 Task: Search one way flight ticket for 3 adults in first from Cedar City: Cedar City Regional Airport to Greenville: Pitt-greenville Airport on 5-2-2023. Choice of flights is Emirates. Number of bags: 1 carry on bag. Price is upto 55000. Outbound departure time preference is 8:00.
Action: Mouse moved to (279, 139)
Screenshot: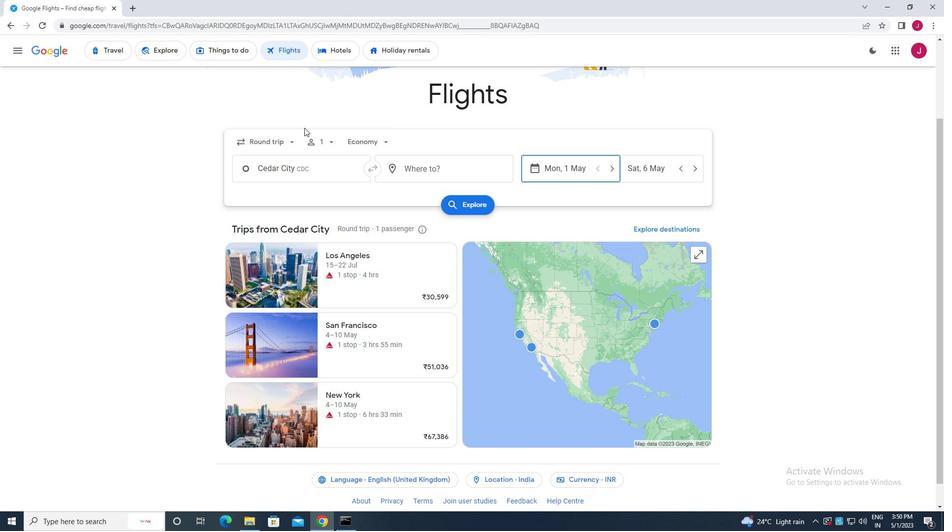 
Action: Mouse pressed left at (279, 139)
Screenshot: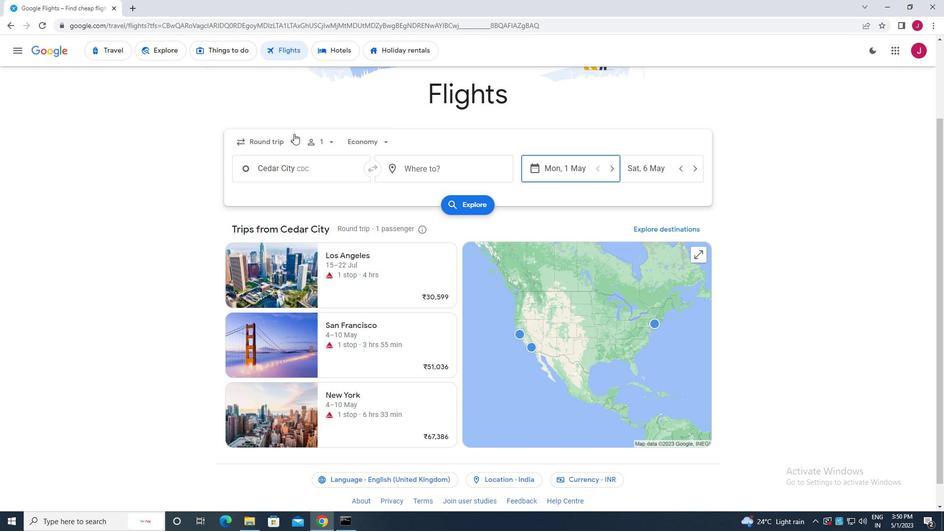 
Action: Mouse moved to (282, 186)
Screenshot: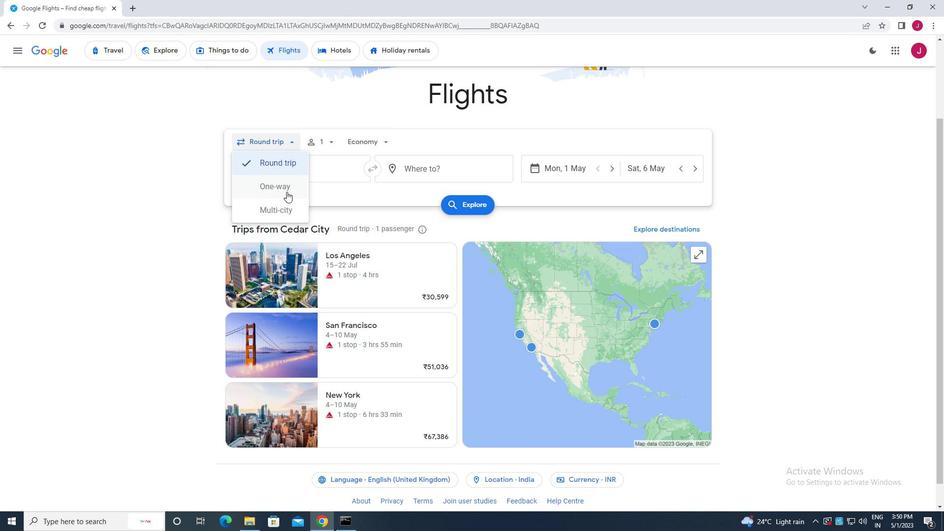 
Action: Mouse pressed left at (282, 186)
Screenshot: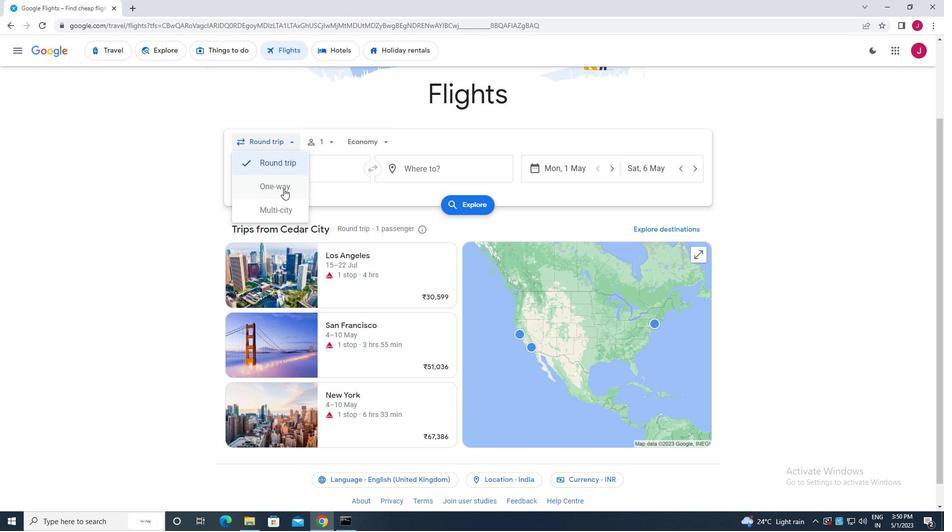 
Action: Mouse moved to (324, 143)
Screenshot: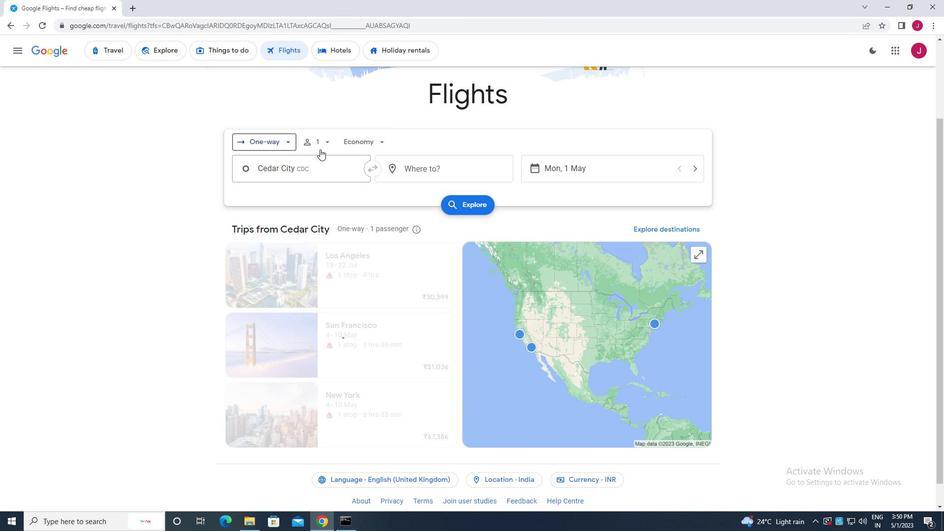 
Action: Mouse pressed left at (324, 143)
Screenshot: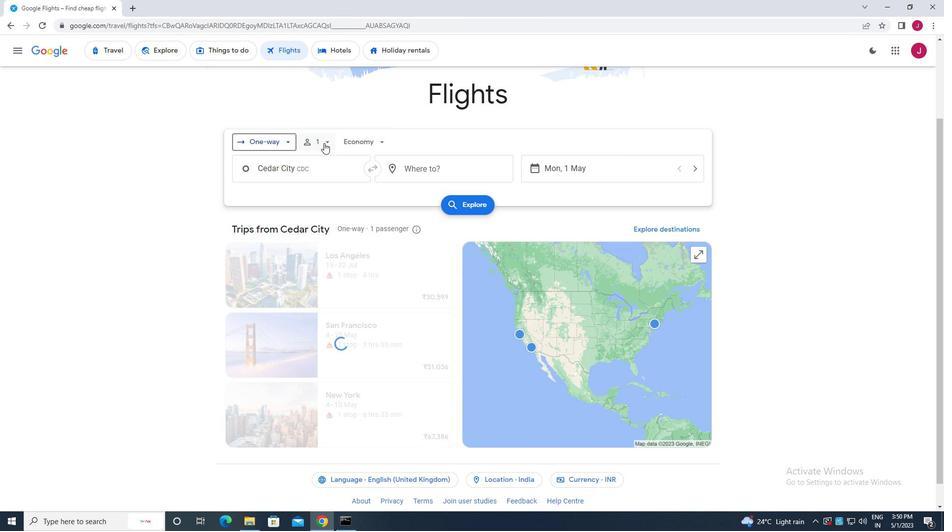 
Action: Mouse moved to (407, 167)
Screenshot: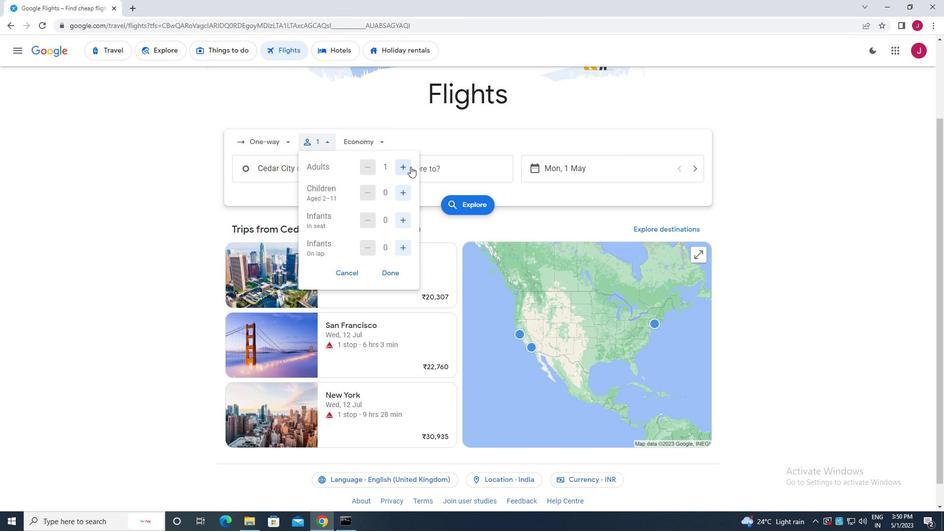 
Action: Mouse pressed left at (407, 167)
Screenshot: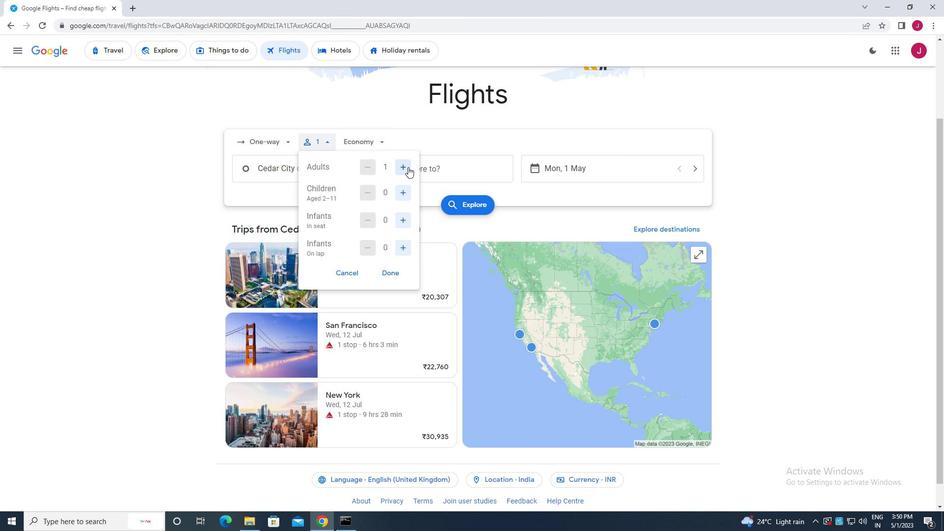 
Action: Mouse pressed left at (407, 167)
Screenshot: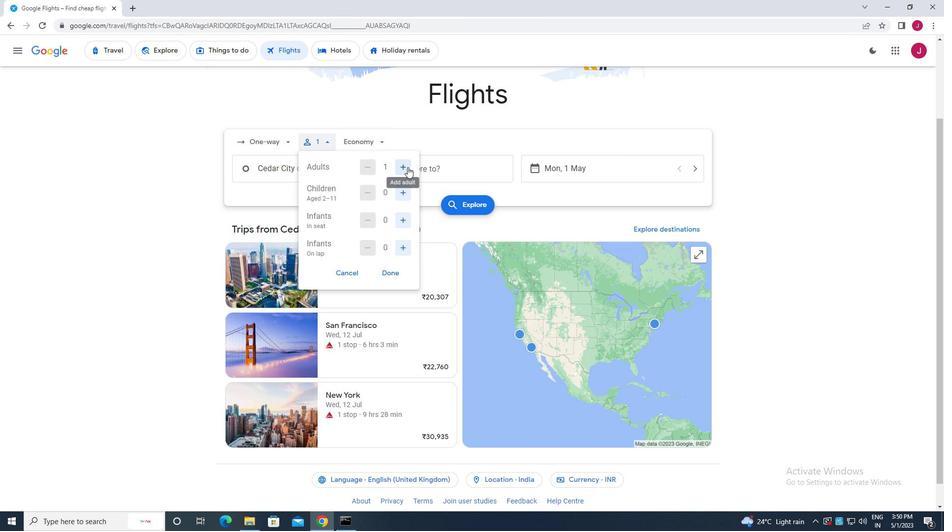 
Action: Mouse moved to (405, 192)
Screenshot: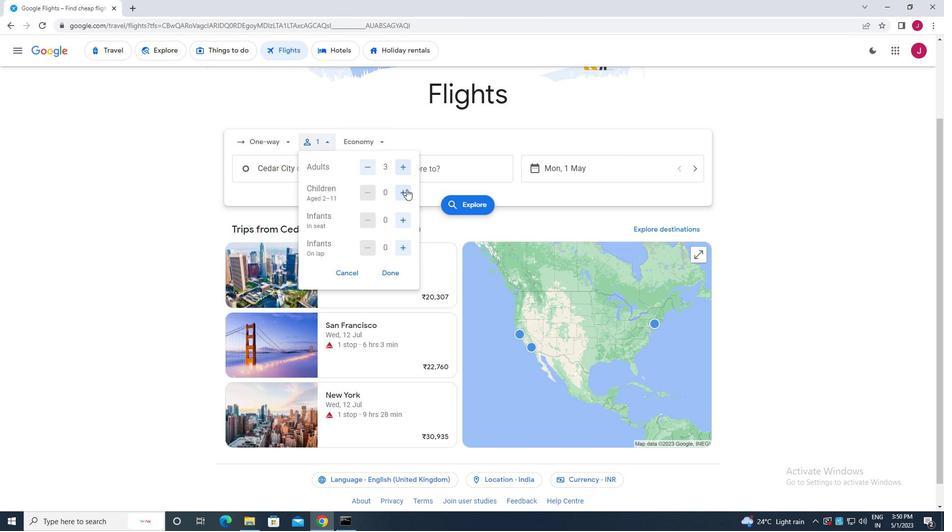 
Action: Mouse pressed left at (405, 192)
Screenshot: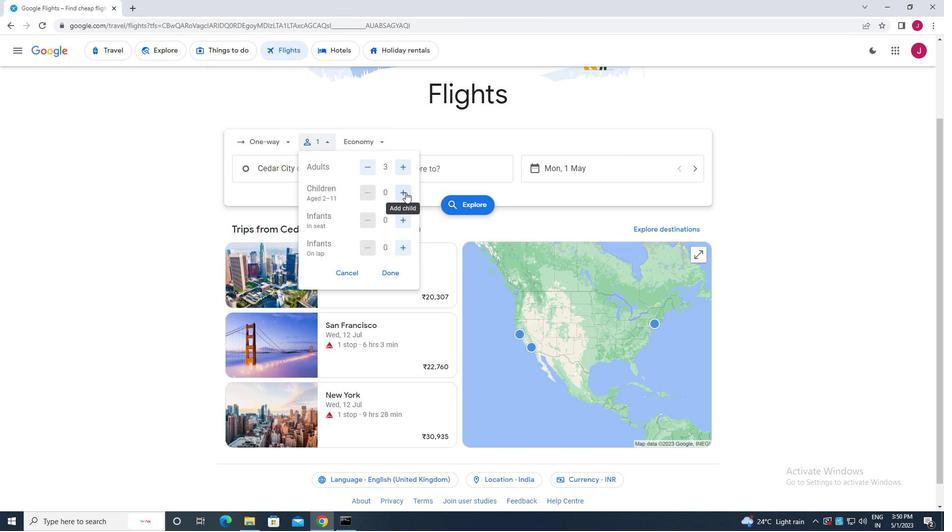 
Action: Mouse moved to (372, 192)
Screenshot: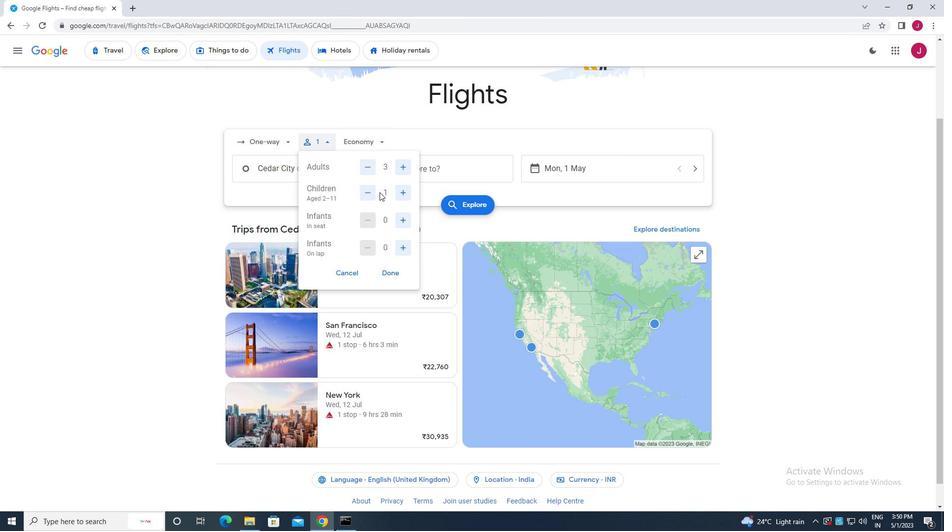 
Action: Mouse pressed left at (372, 192)
Screenshot: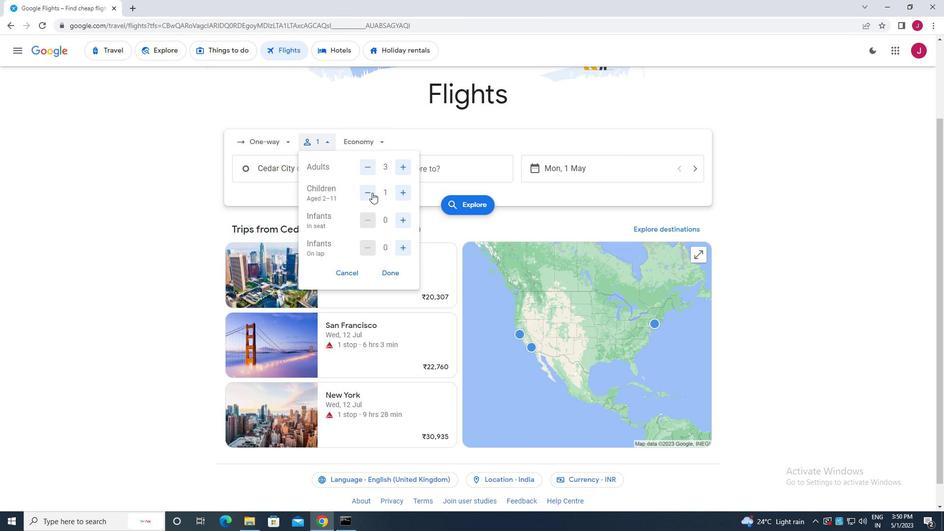 
Action: Mouse moved to (394, 272)
Screenshot: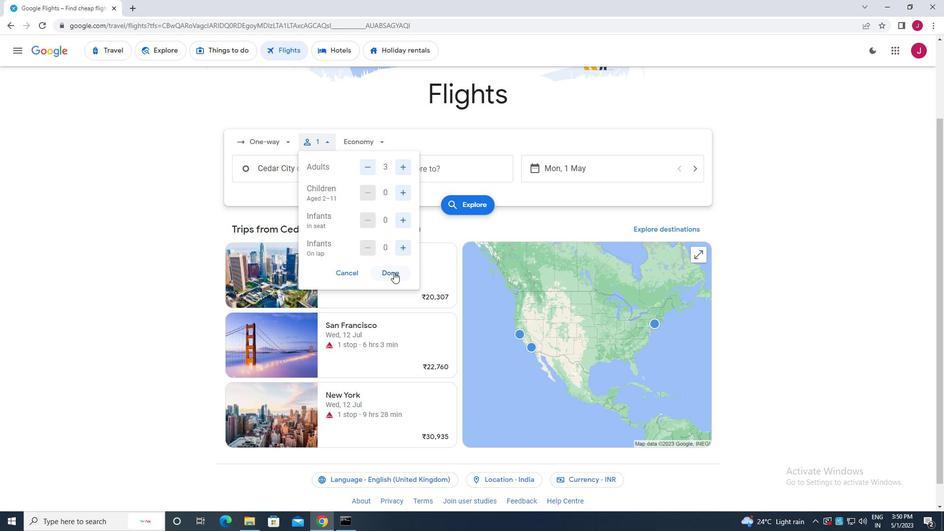 
Action: Mouse pressed left at (394, 272)
Screenshot: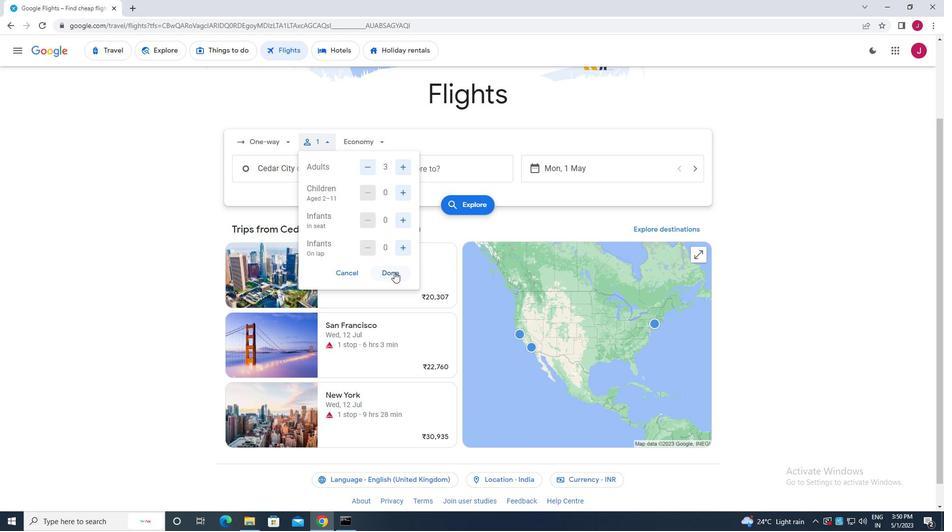 
Action: Mouse moved to (368, 138)
Screenshot: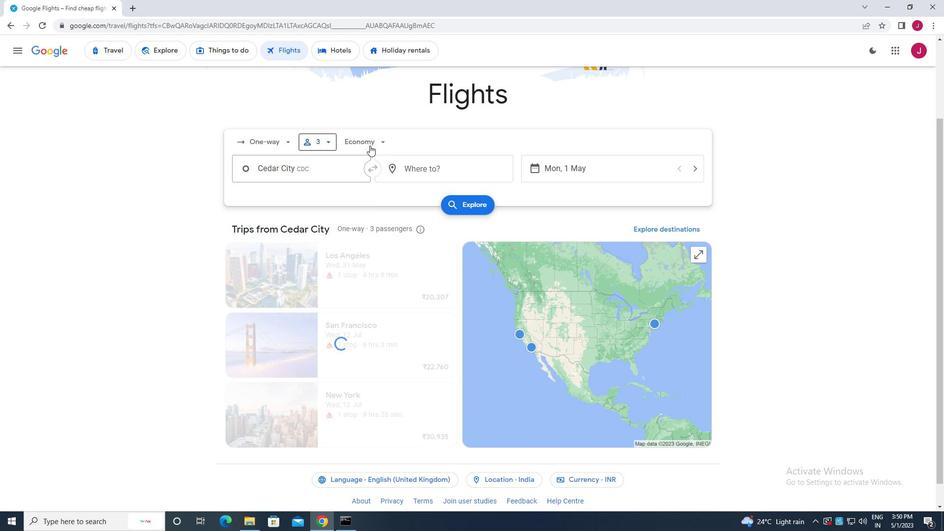 
Action: Mouse pressed left at (368, 138)
Screenshot: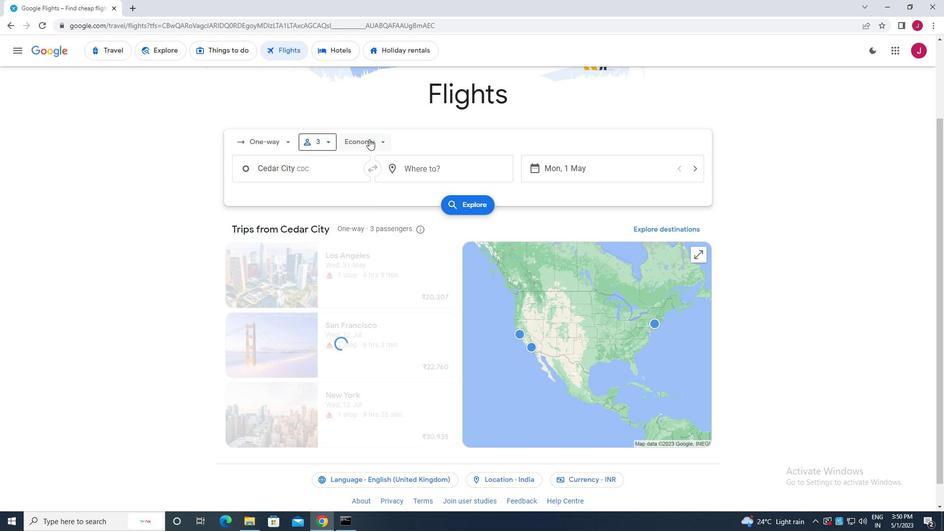
Action: Mouse moved to (381, 231)
Screenshot: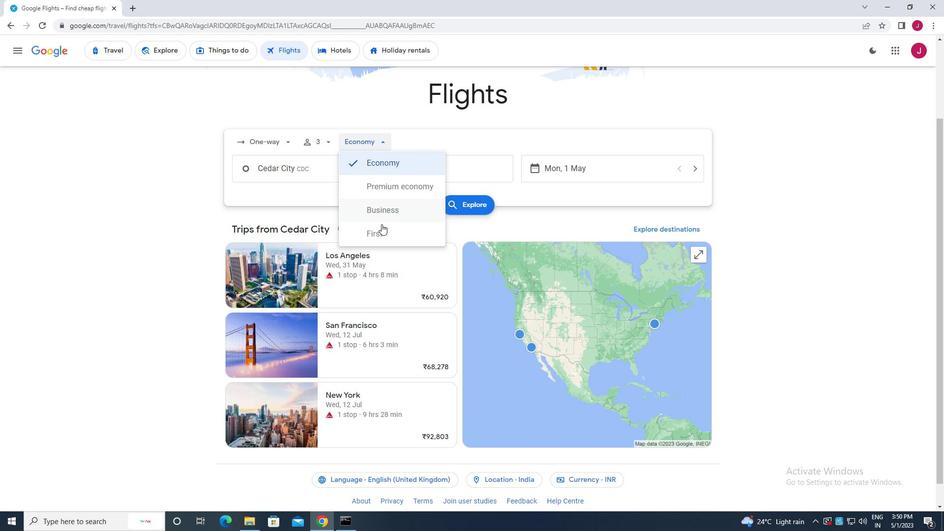 
Action: Mouse pressed left at (381, 231)
Screenshot: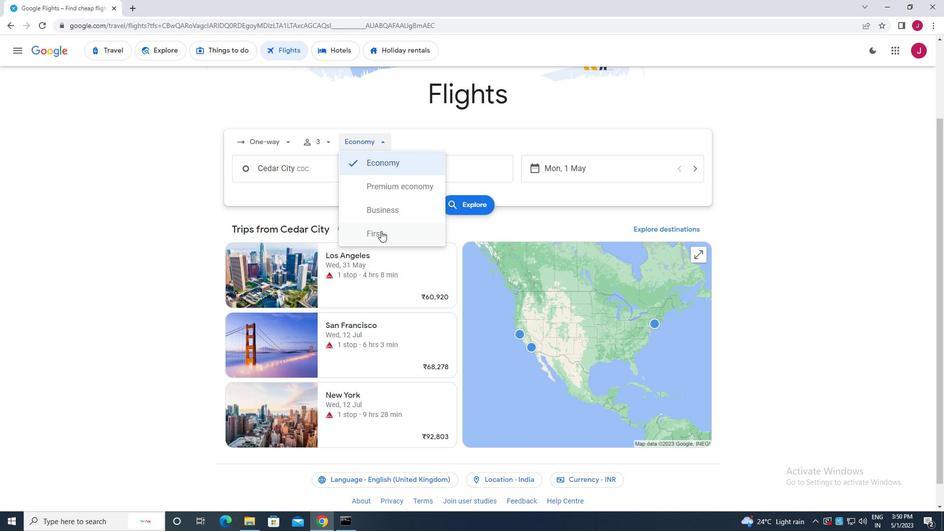 
Action: Mouse moved to (374, 236)
Screenshot: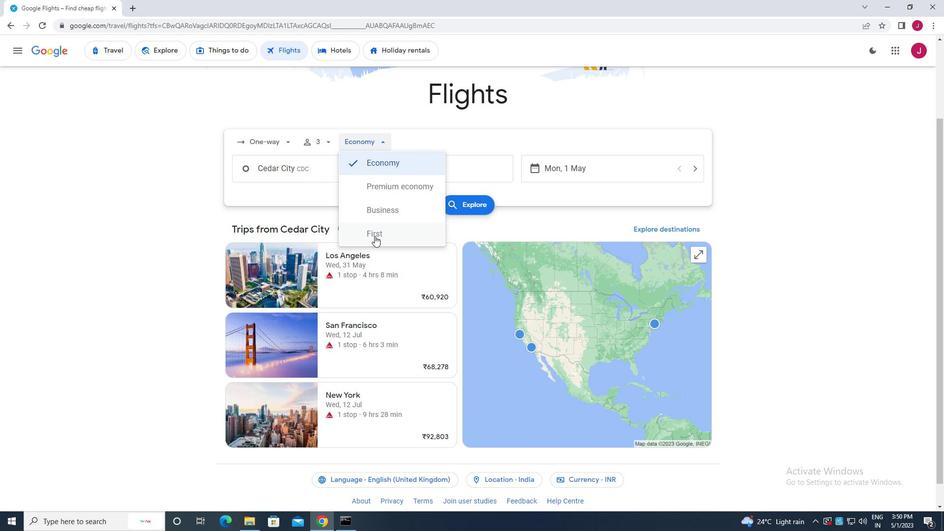 
Action: Mouse pressed left at (374, 236)
Screenshot: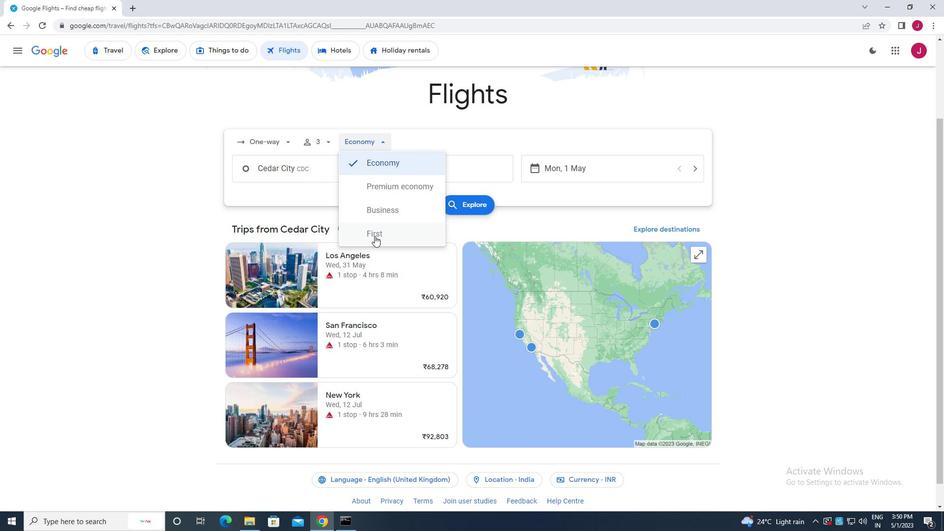 
Action: Mouse moved to (377, 236)
Screenshot: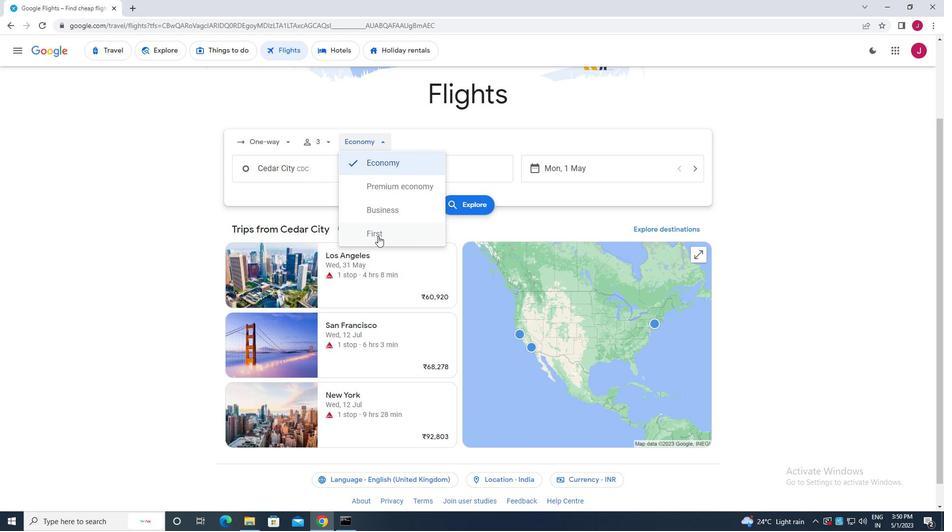 
Action: Mouse pressed left at (377, 236)
Screenshot: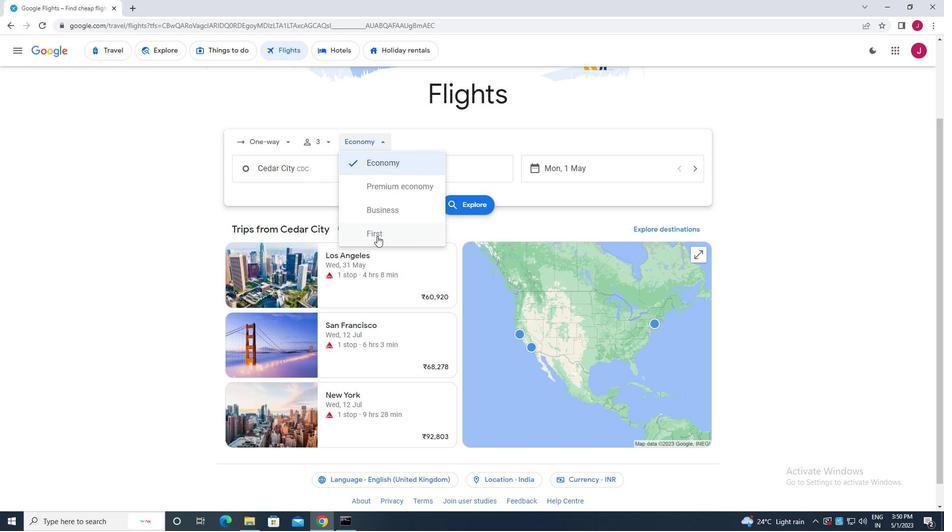 
Action: Mouse moved to (352, 170)
Screenshot: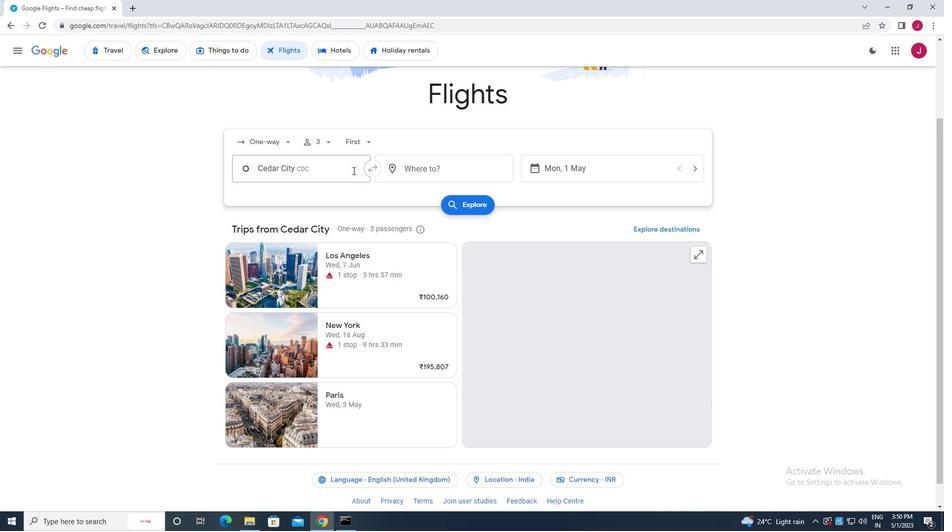 
Action: Mouse pressed left at (352, 170)
Screenshot: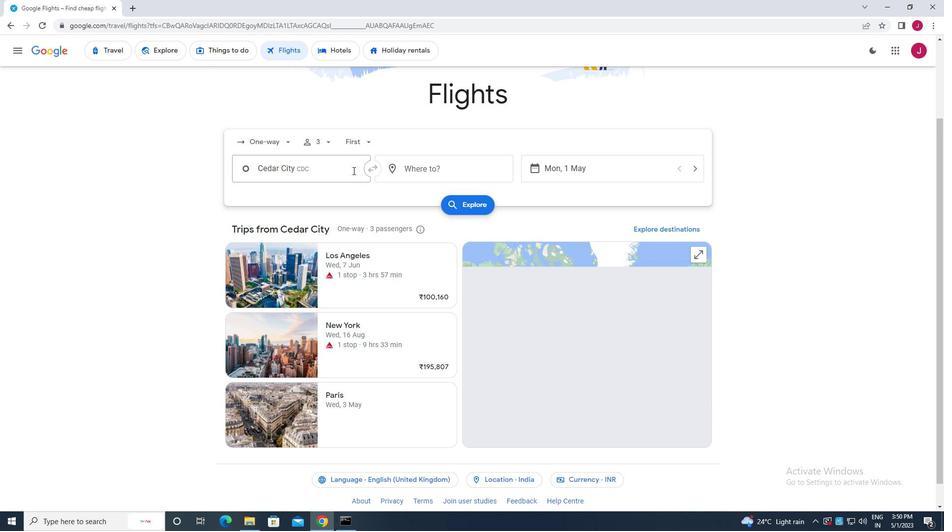 
Action: Key pressed cedar<Key.space>c
Screenshot: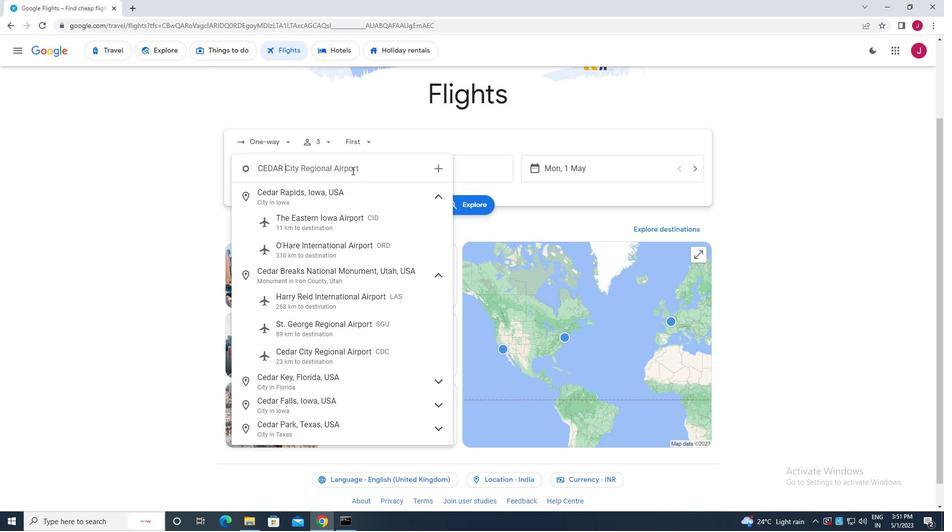 
Action: Mouse moved to (367, 197)
Screenshot: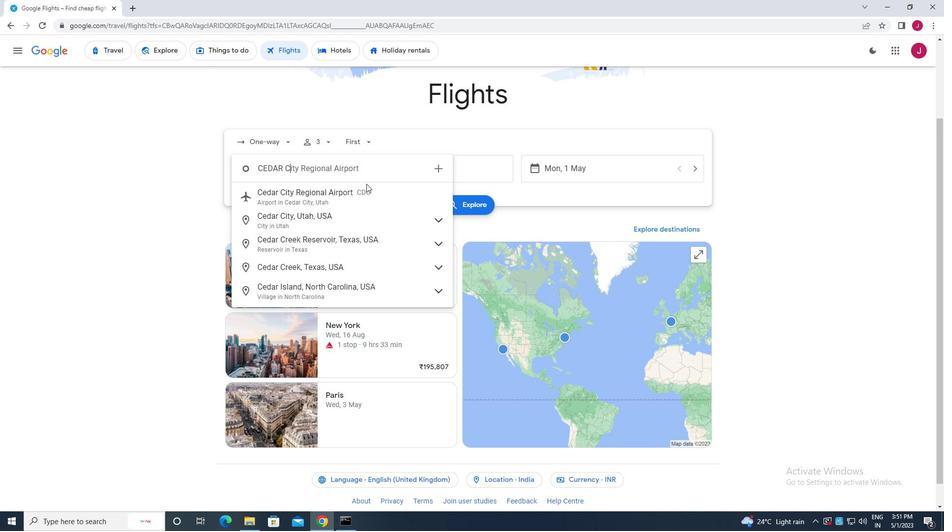 
Action: Mouse pressed left at (367, 197)
Screenshot: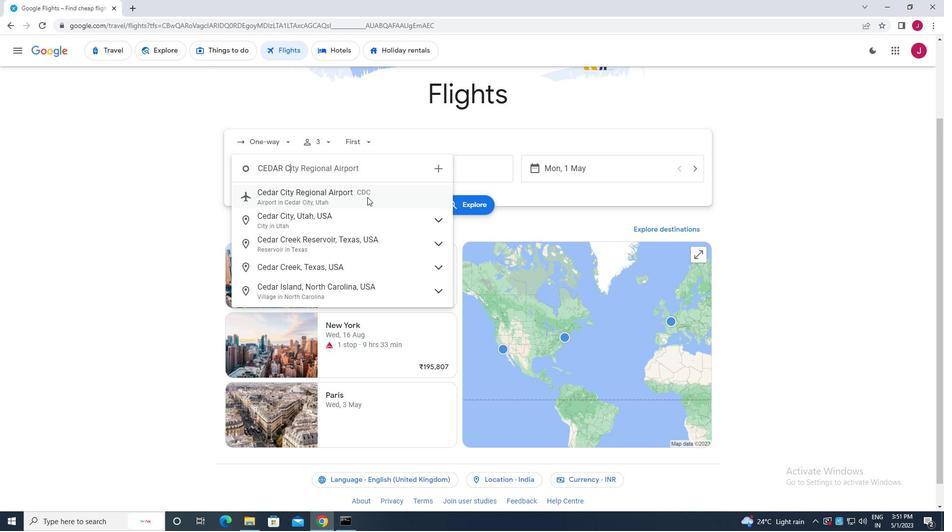 
Action: Mouse moved to (447, 173)
Screenshot: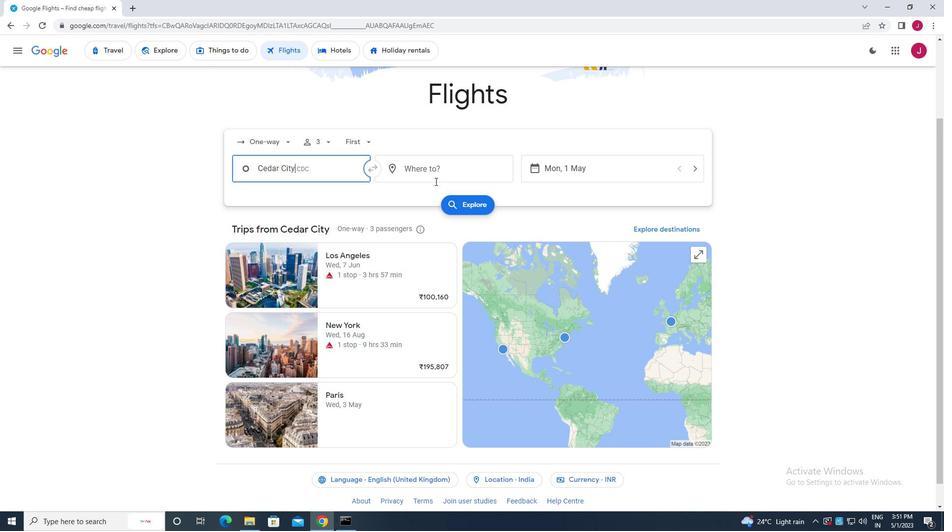 
Action: Mouse pressed left at (447, 173)
Screenshot: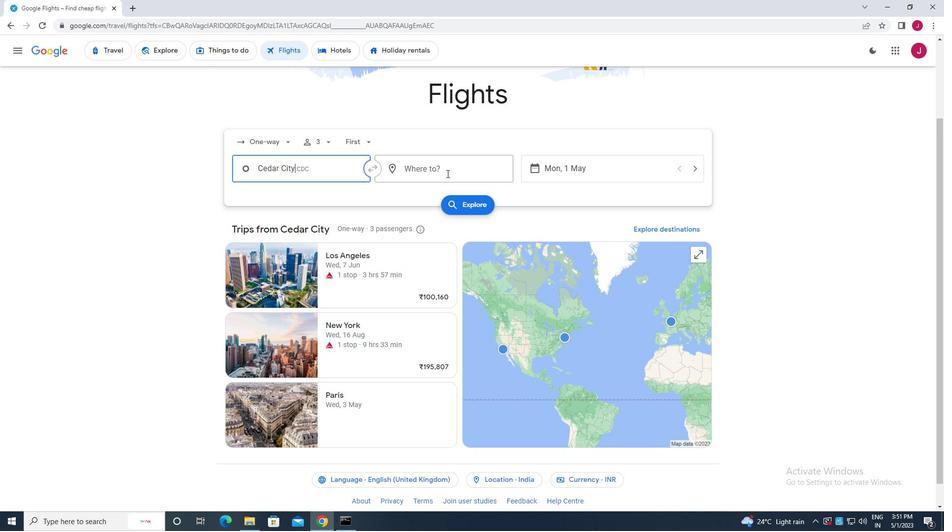 
Action: Mouse moved to (447, 173)
Screenshot: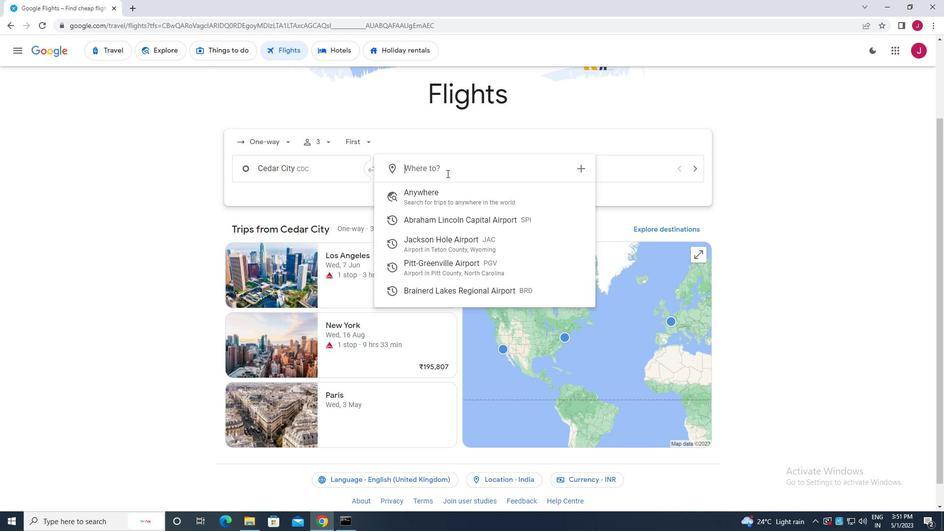 
Action: Key pressed greenville<Key.space>p
Screenshot: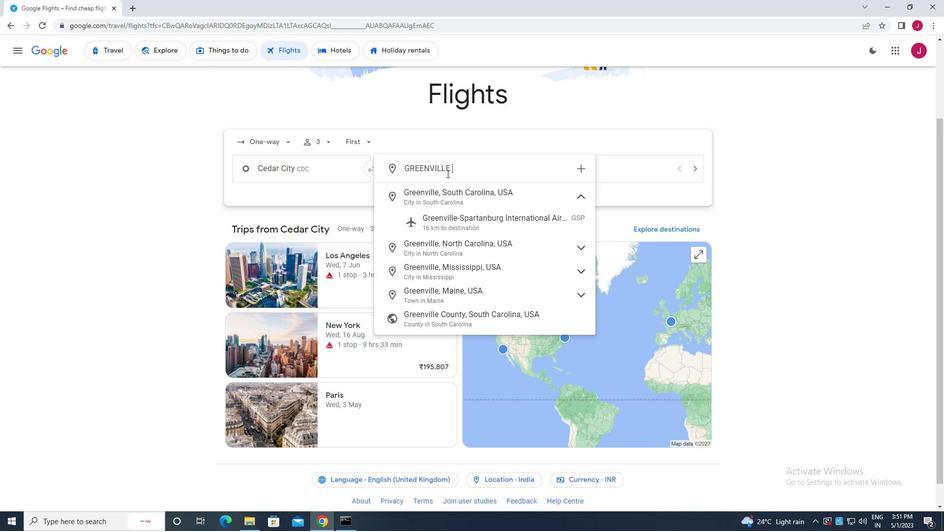 
Action: Mouse moved to (438, 198)
Screenshot: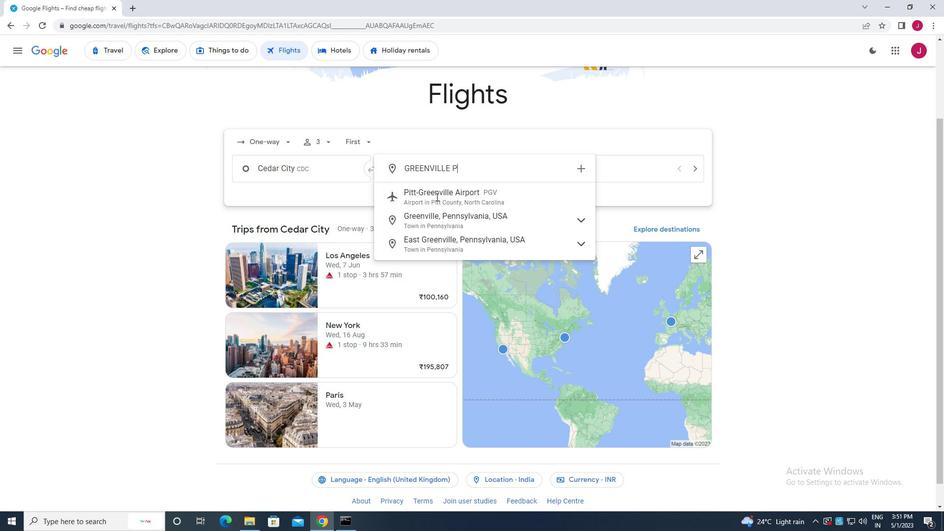 
Action: Mouse pressed left at (438, 198)
Screenshot: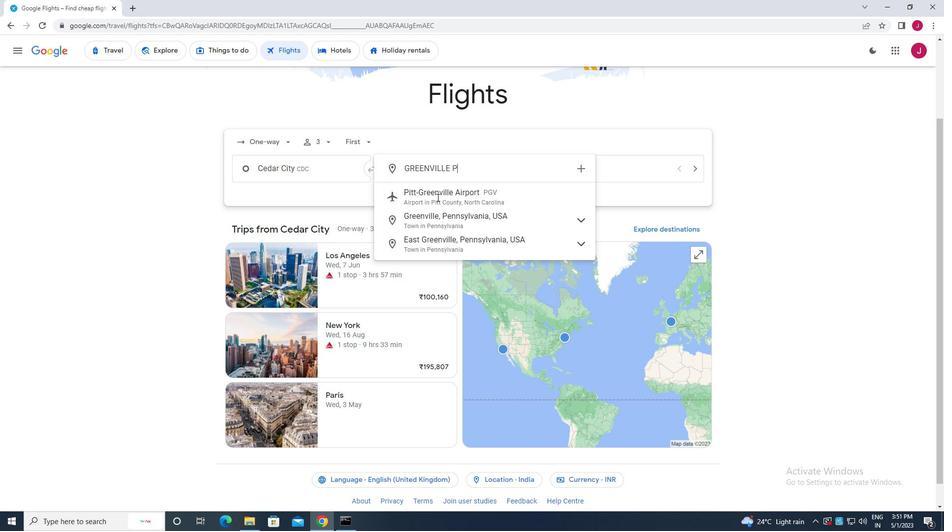
Action: Mouse moved to (571, 165)
Screenshot: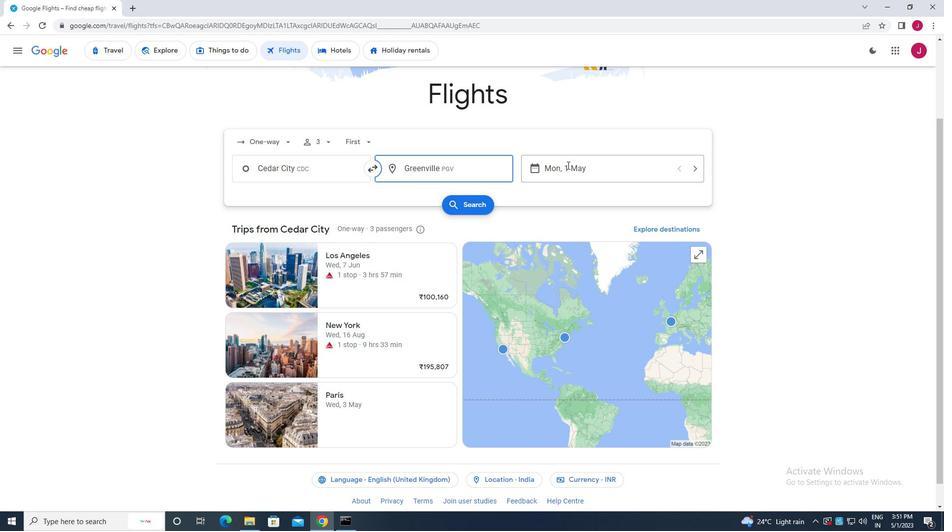 
Action: Mouse pressed left at (571, 165)
Screenshot: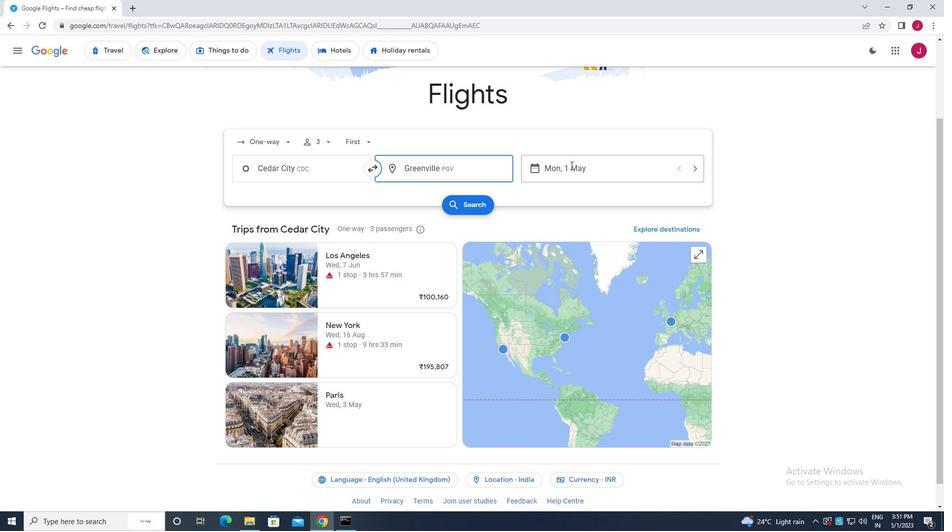 
Action: Mouse moved to (601, 164)
Screenshot: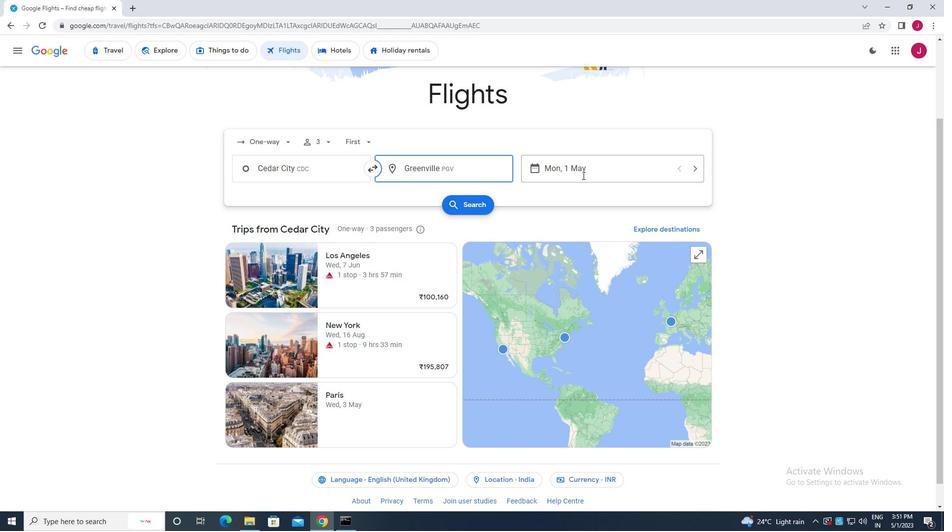 
Action: Mouse pressed left at (601, 164)
Screenshot: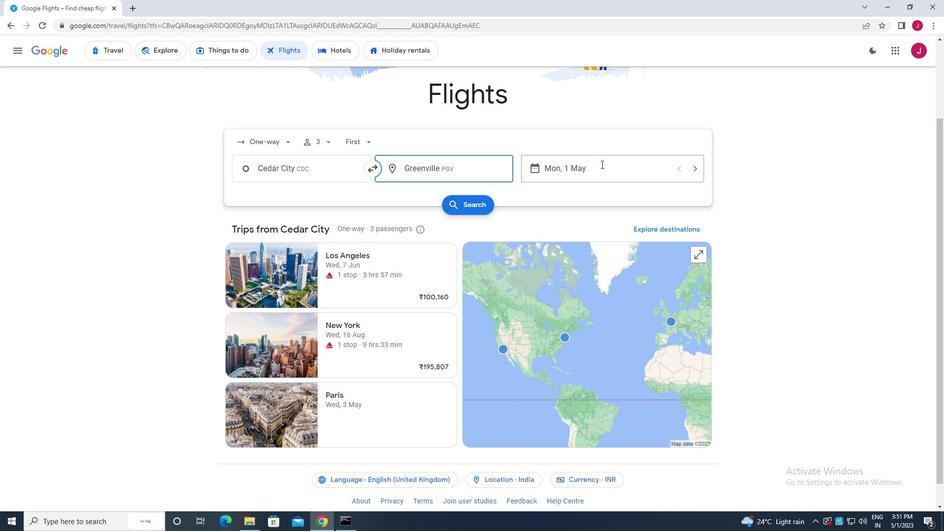 
Action: Mouse moved to (605, 170)
Screenshot: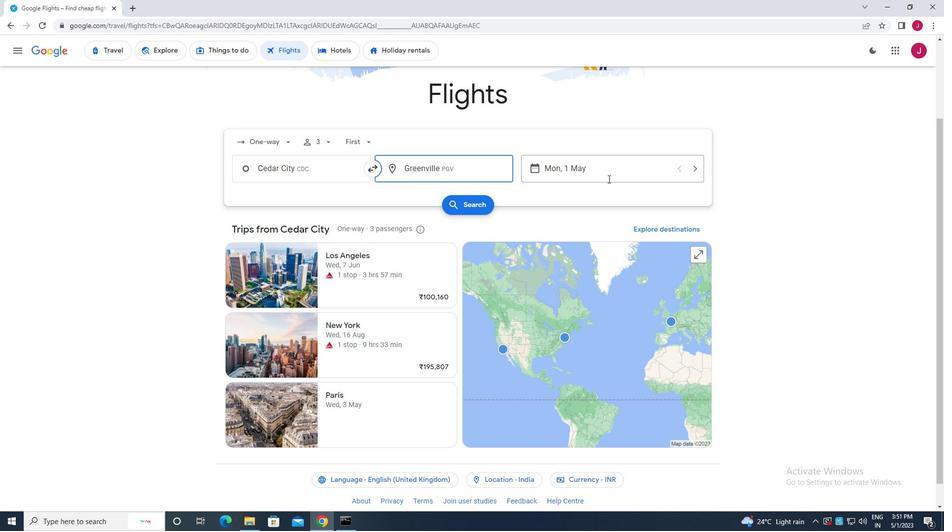 
Action: Mouse pressed left at (605, 170)
Screenshot: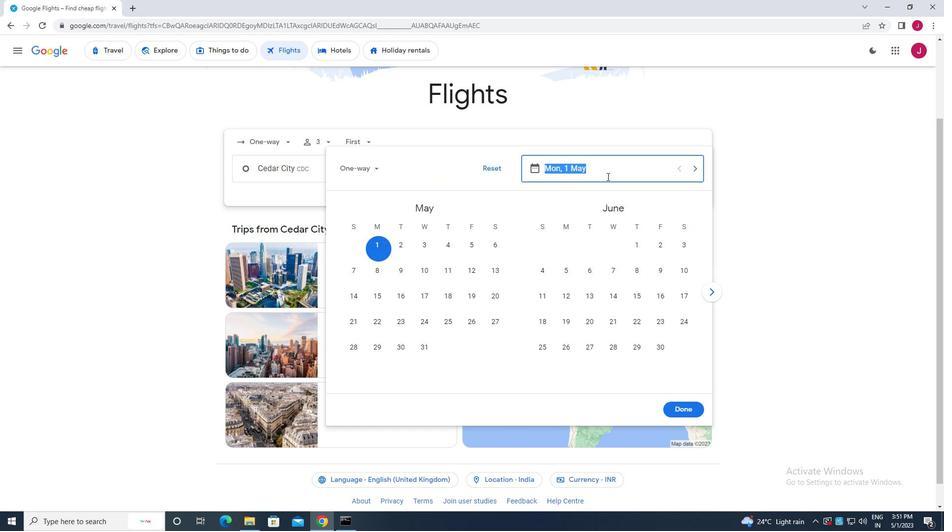 
Action: Mouse moved to (598, 167)
Screenshot: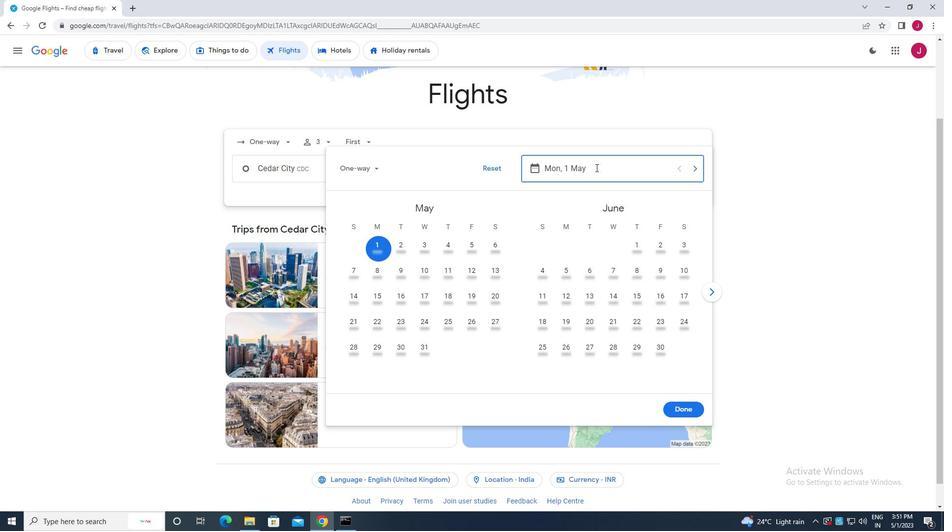 
Action: Mouse pressed left at (598, 167)
Screenshot: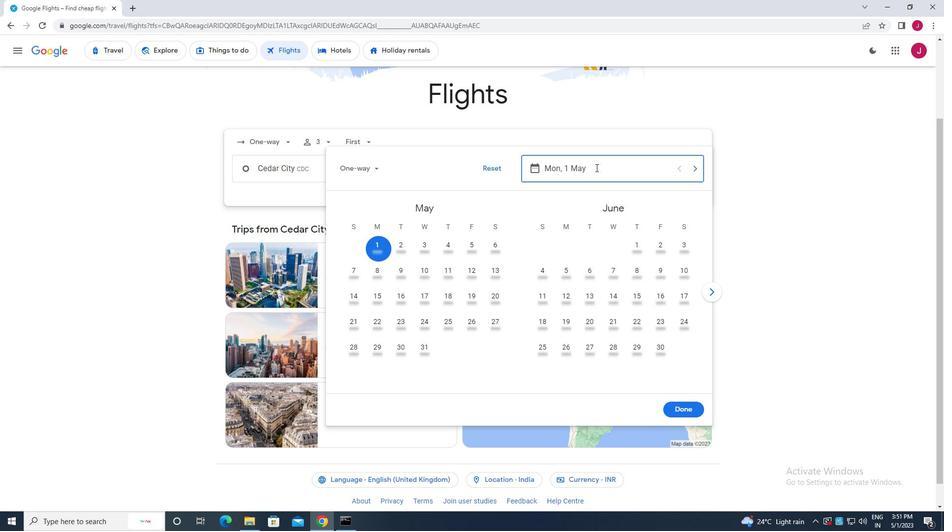 
Action: Mouse moved to (398, 246)
Screenshot: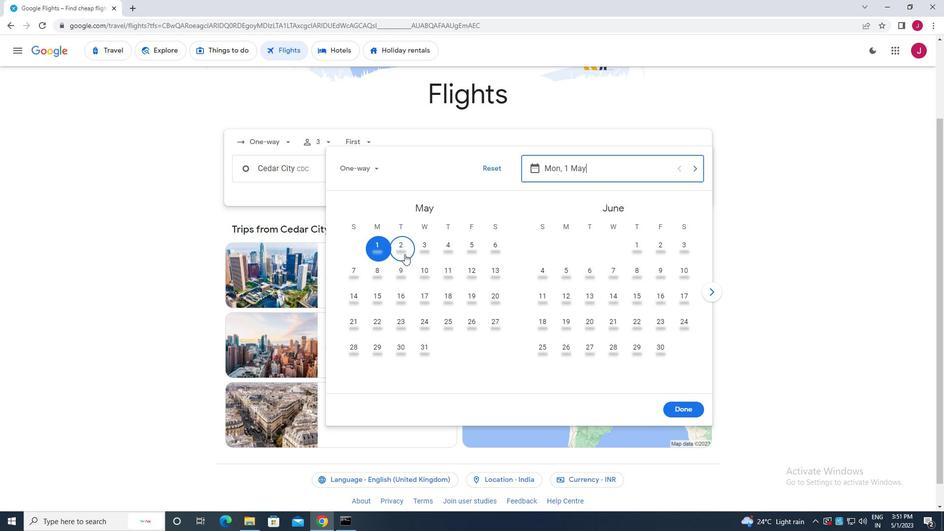 
Action: Mouse pressed left at (398, 246)
Screenshot: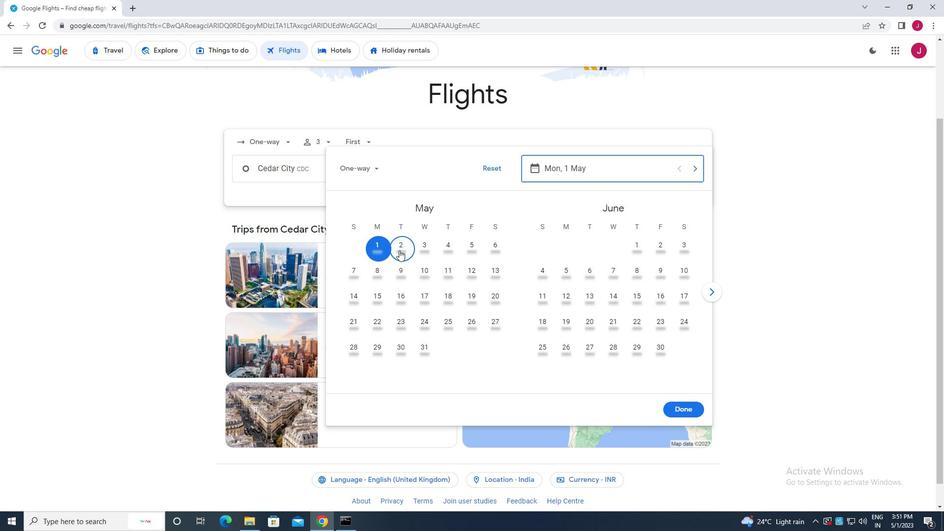 
Action: Mouse moved to (678, 408)
Screenshot: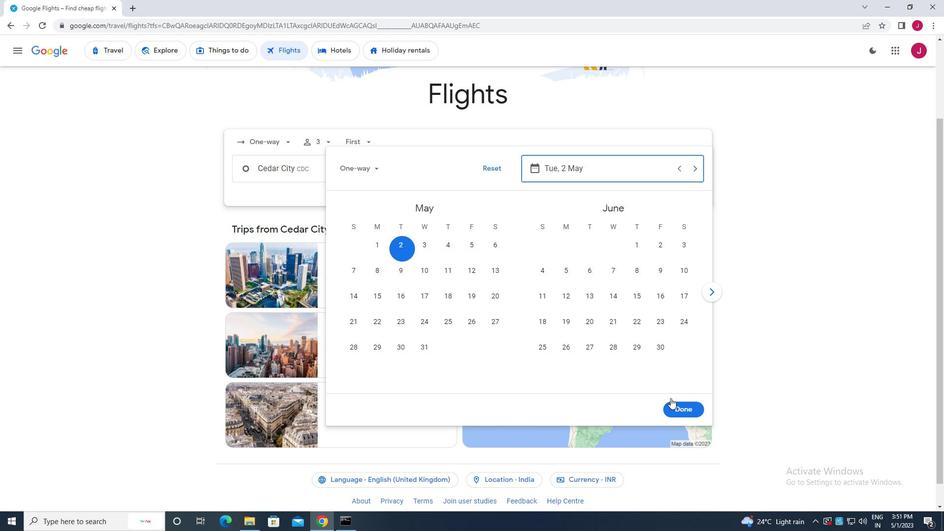 
Action: Mouse pressed left at (678, 408)
Screenshot: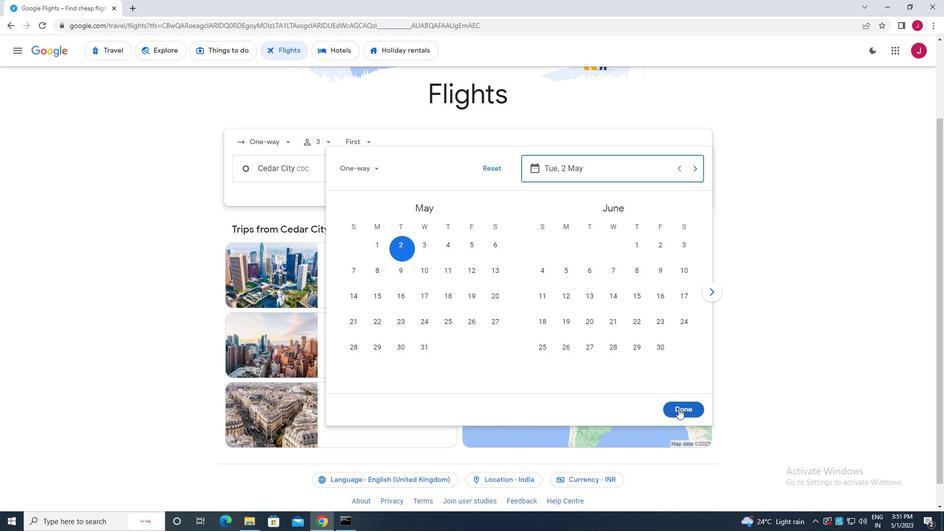 
Action: Mouse moved to (474, 208)
Screenshot: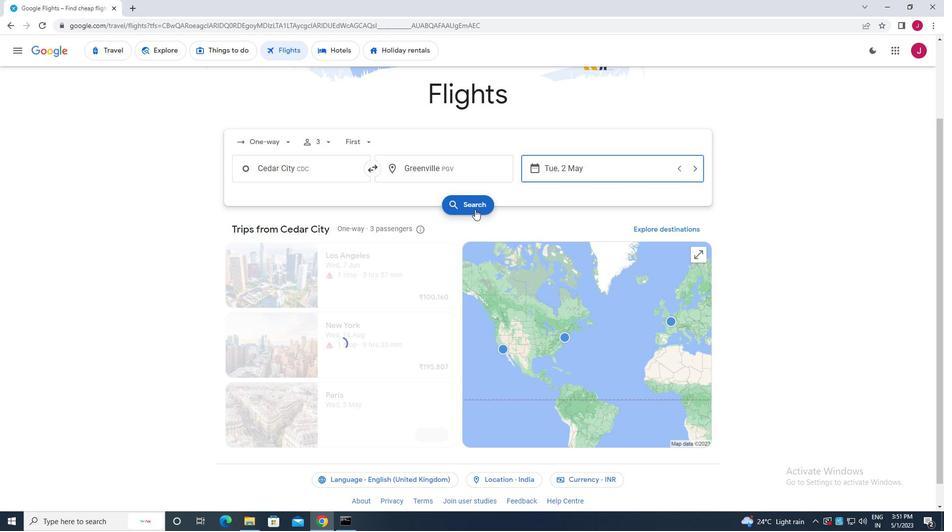 
Action: Mouse pressed left at (474, 208)
Screenshot: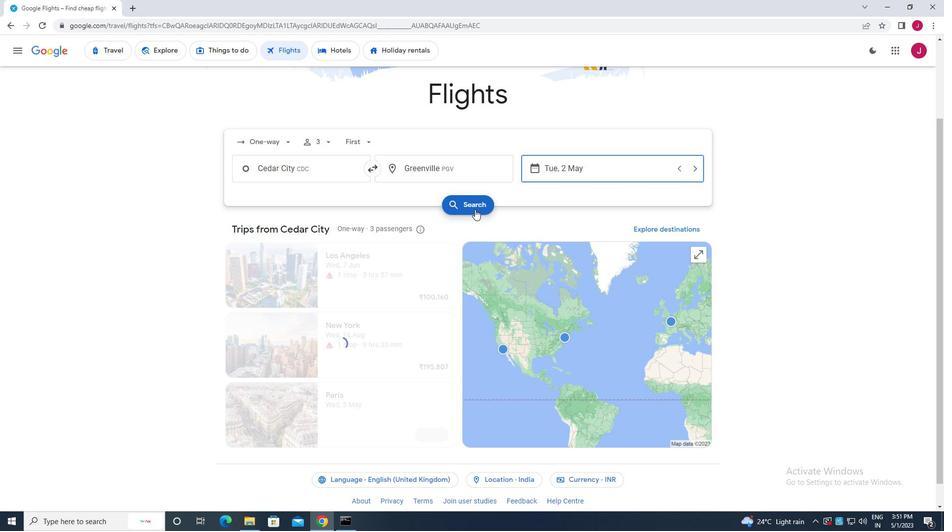 
Action: Mouse moved to (251, 140)
Screenshot: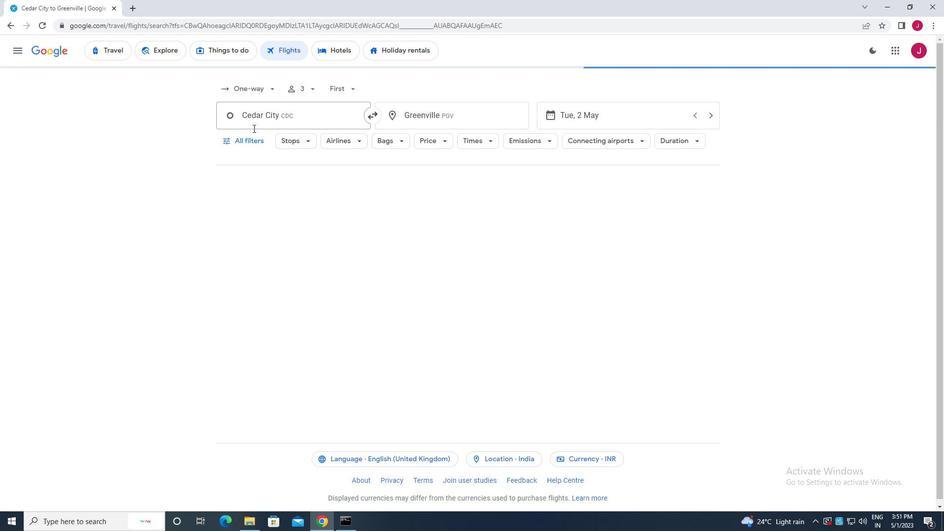 
Action: Mouse pressed left at (251, 140)
Screenshot: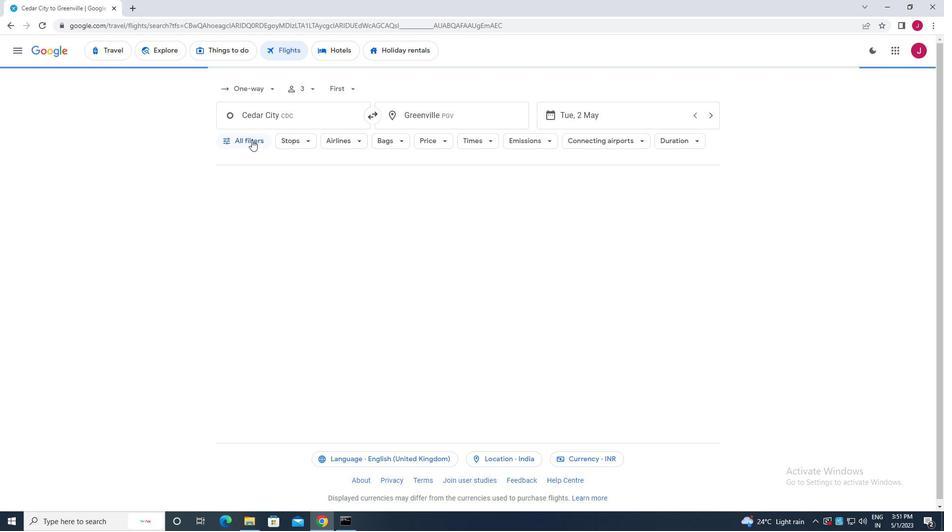 
Action: Mouse moved to (357, 222)
Screenshot: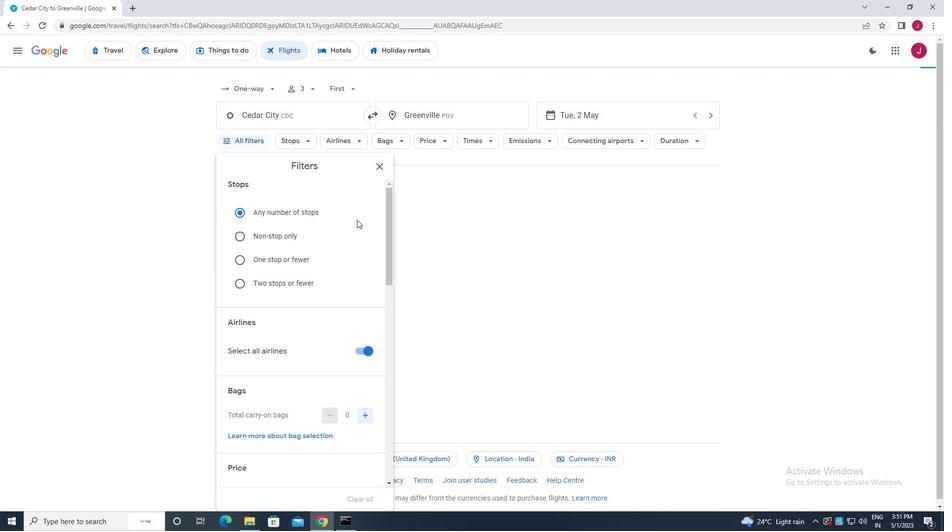 
Action: Mouse scrolled (357, 222) with delta (0, 0)
Screenshot: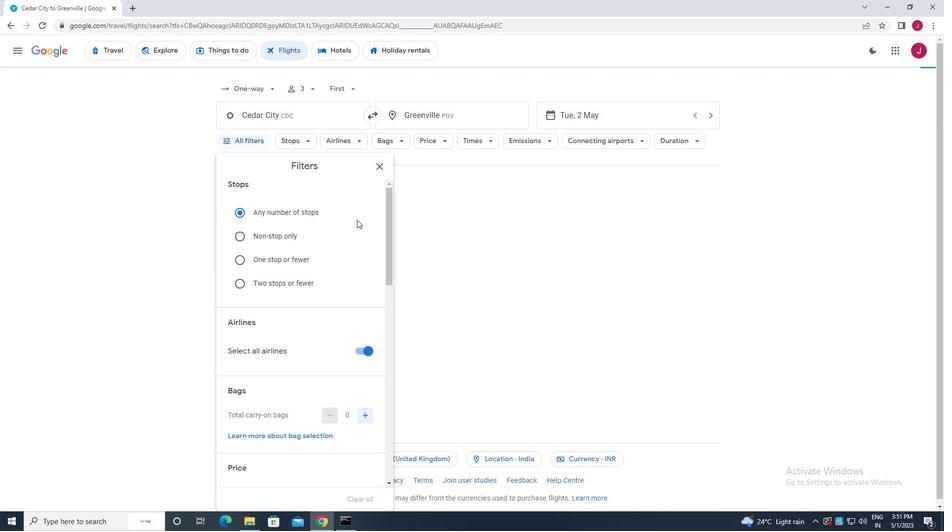 
Action: Mouse moved to (356, 223)
Screenshot: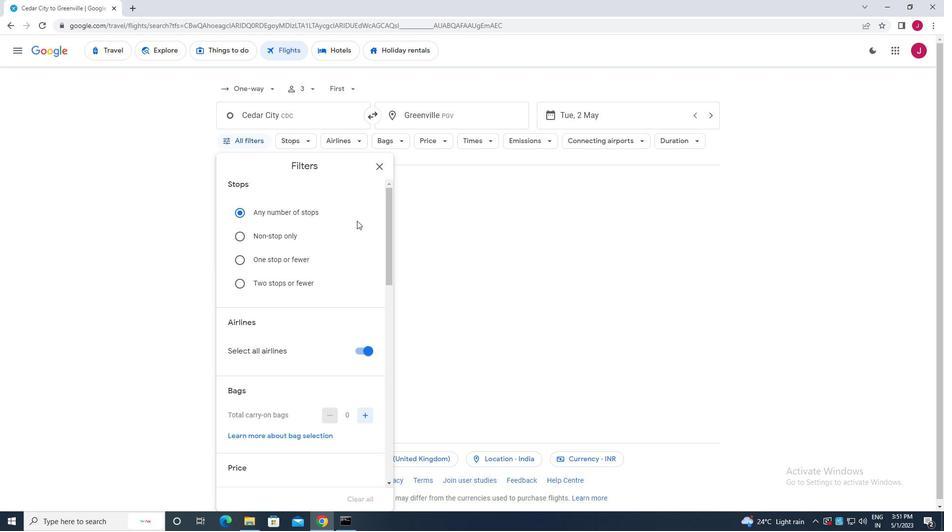 
Action: Mouse scrolled (356, 223) with delta (0, 0)
Screenshot: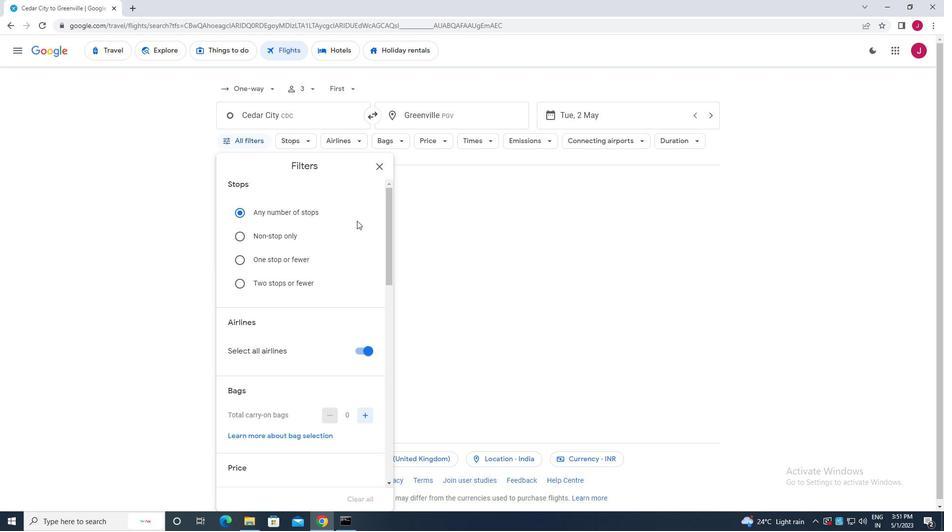 
Action: Mouse moved to (355, 251)
Screenshot: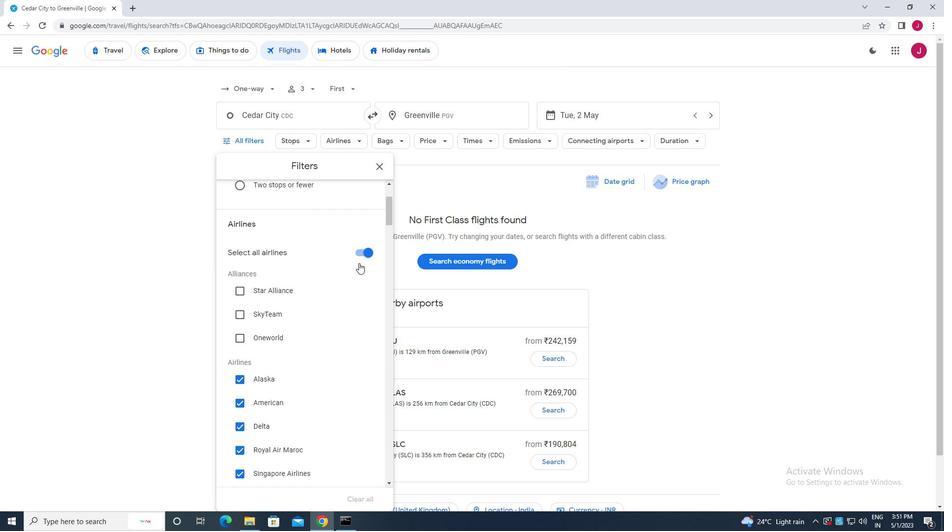 
Action: Mouse pressed left at (355, 251)
Screenshot: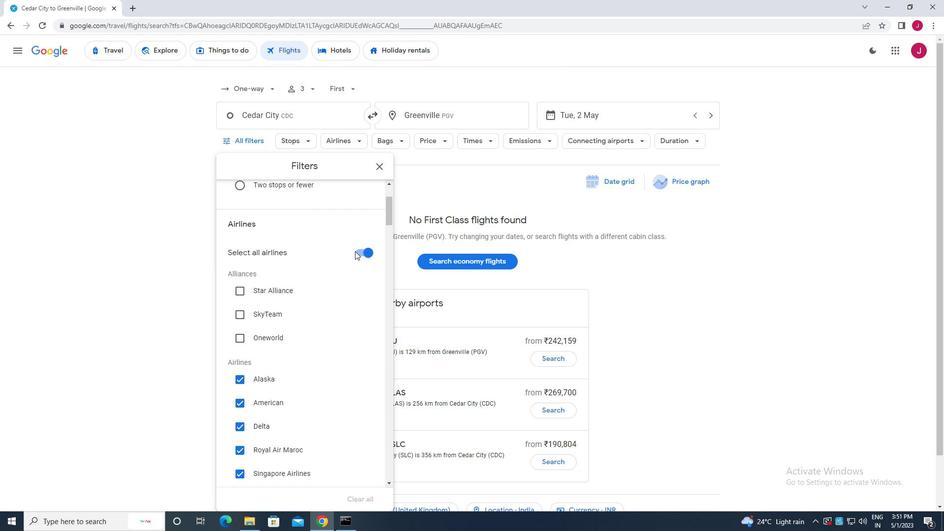
Action: Mouse moved to (357, 251)
Screenshot: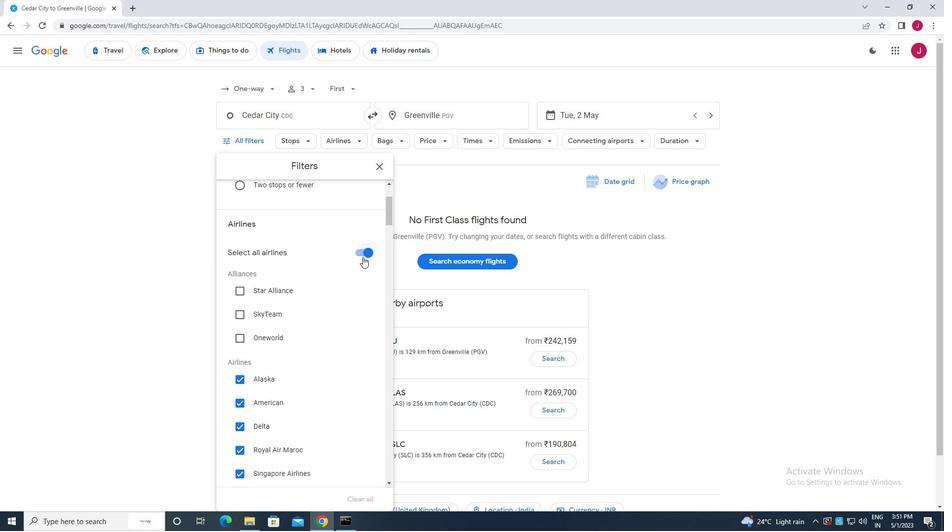 
Action: Mouse pressed left at (357, 251)
Screenshot: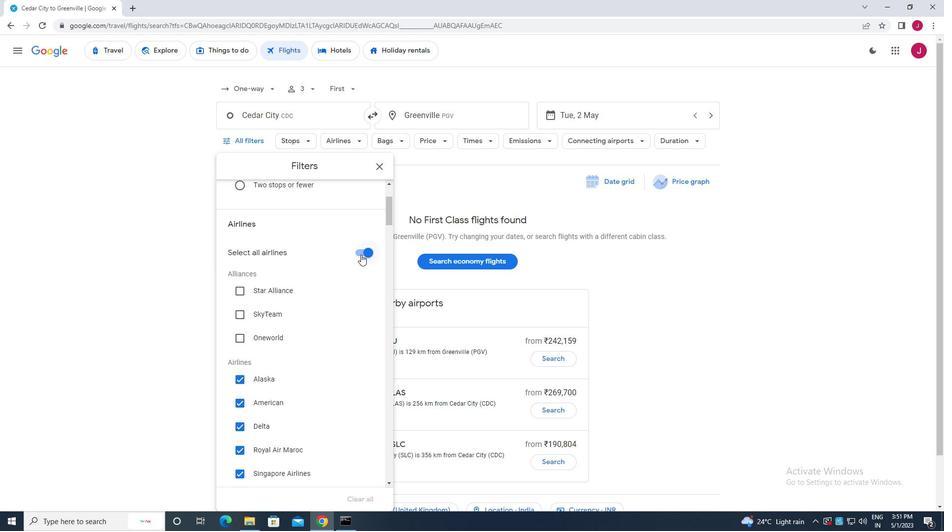 
Action: Mouse moved to (336, 270)
Screenshot: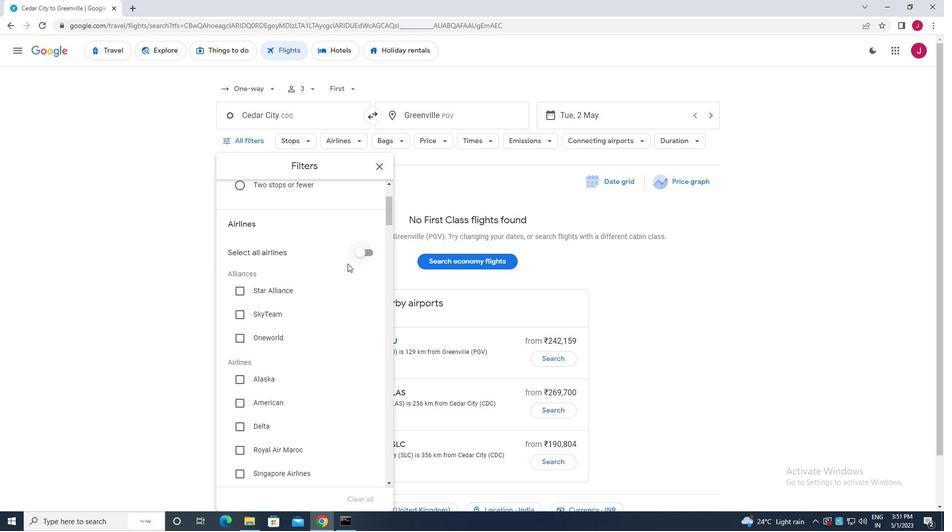 
Action: Mouse scrolled (336, 270) with delta (0, 0)
Screenshot: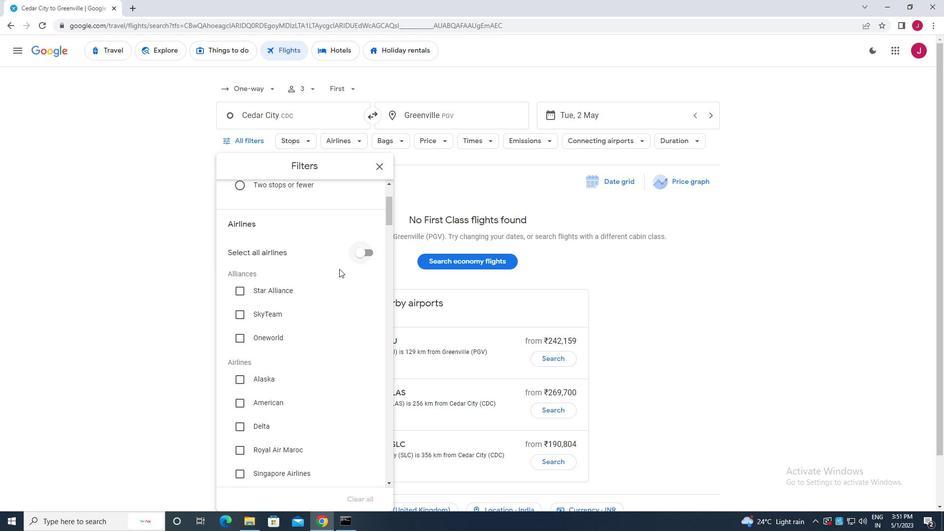 
Action: Mouse scrolled (336, 270) with delta (0, 0)
Screenshot: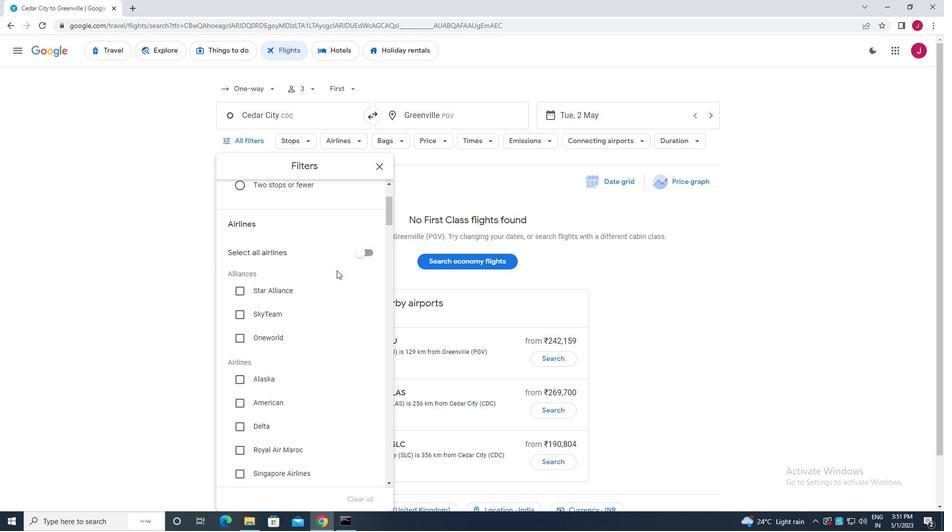 
Action: Mouse moved to (275, 219)
Screenshot: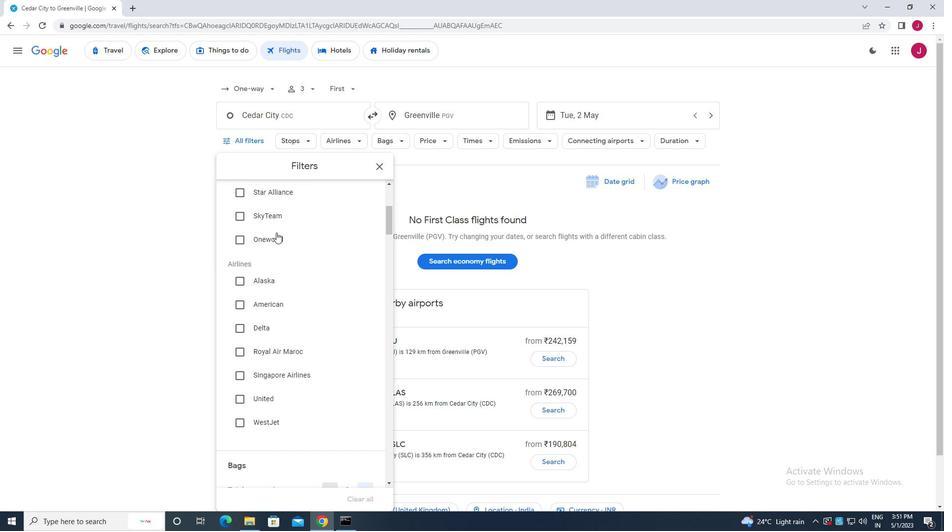 
Action: Mouse scrolled (275, 220) with delta (0, 0)
Screenshot: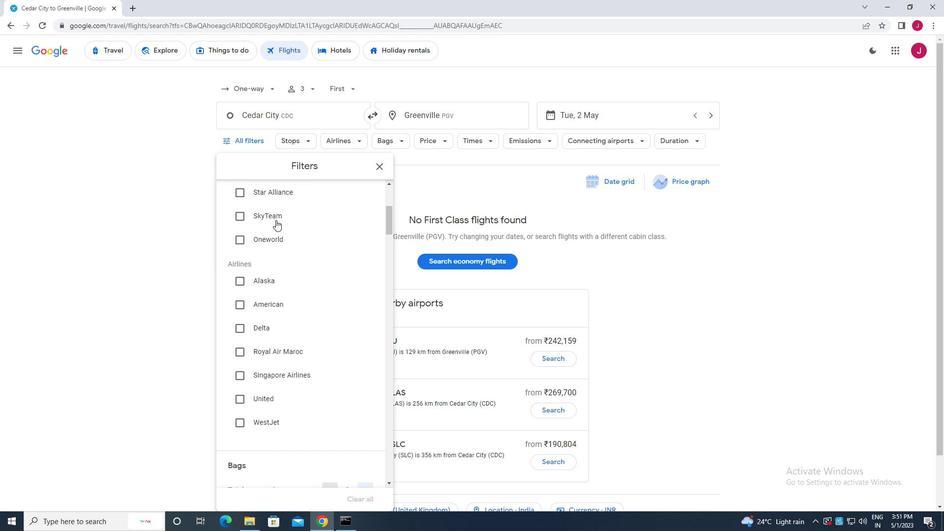 
Action: Mouse scrolled (275, 219) with delta (0, 0)
Screenshot: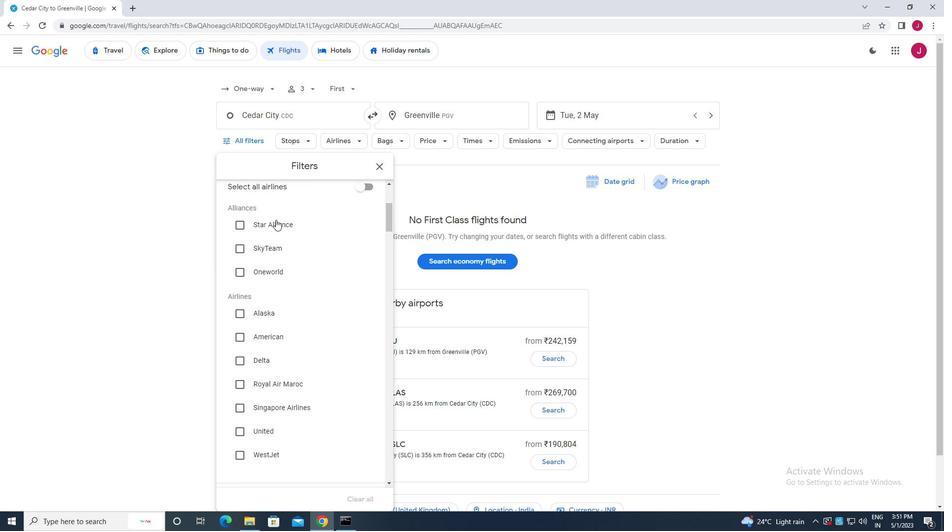 
Action: Mouse scrolled (275, 219) with delta (0, 0)
Screenshot: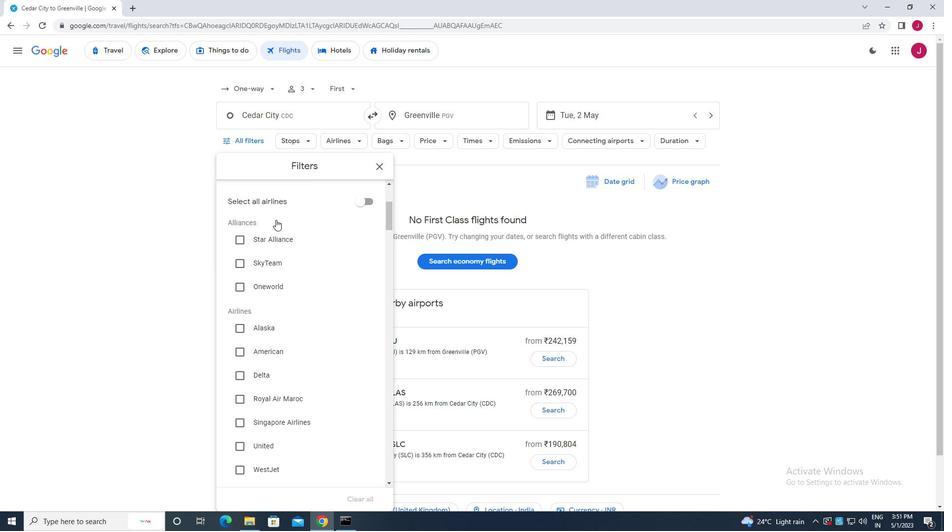 
Action: Mouse moved to (275, 221)
Screenshot: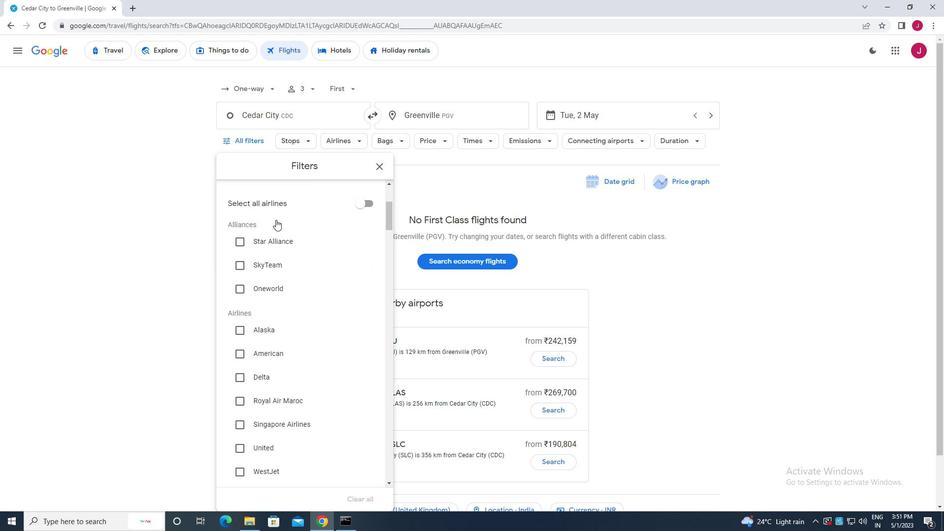 
Action: Mouse scrolled (275, 220) with delta (0, 0)
Screenshot: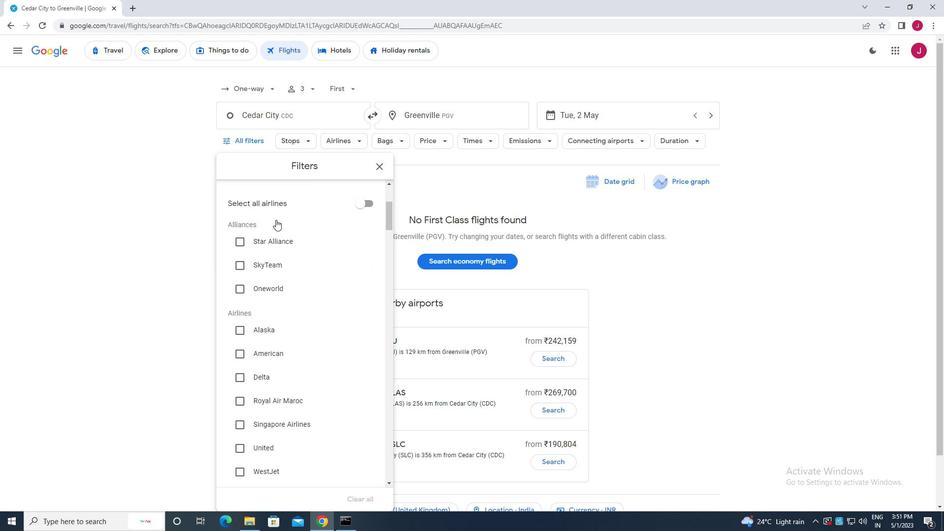 
Action: Mouse moved to (277, 229)
Screenshot: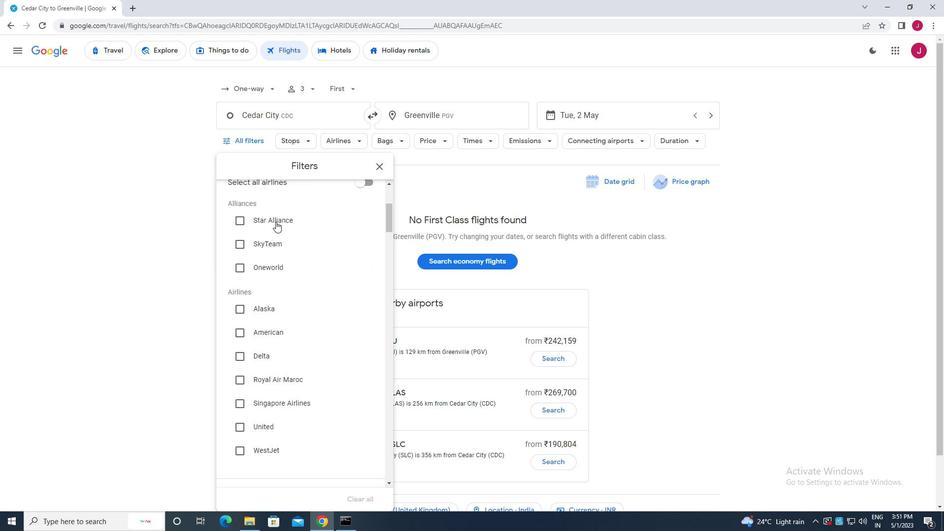 
Action: Mouse scrolled (277, 229) with delta (0, 0)
Screenshot: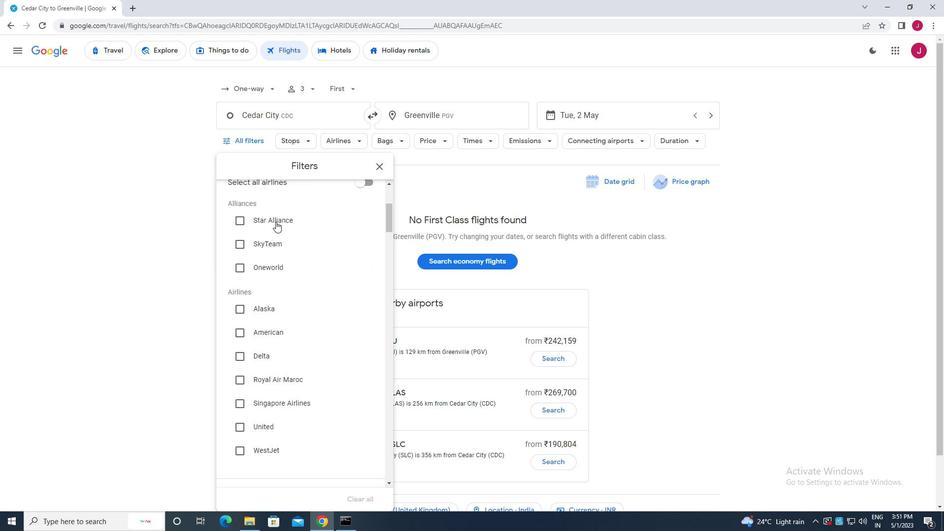 
Action: Mouse moved to (278, 235)
Screenshot: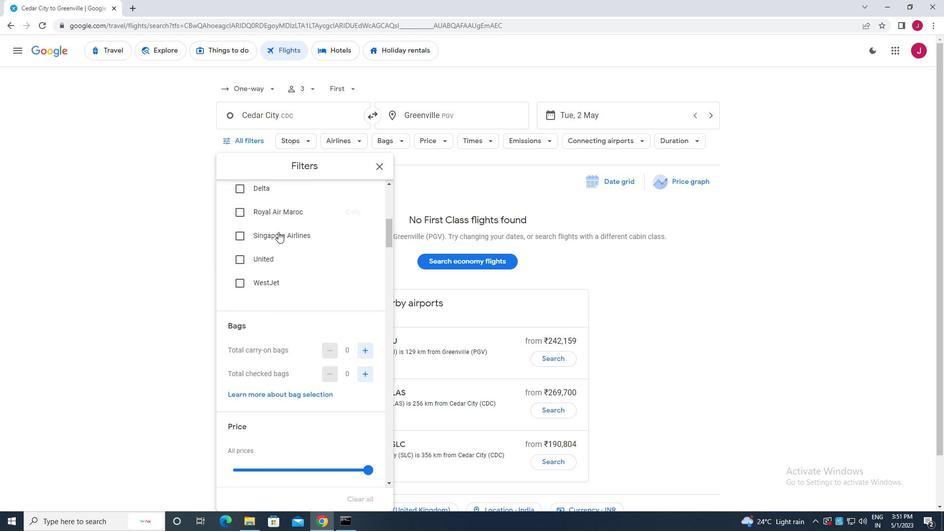 
Action: Mouse scrolled (278, 235) with delta (0, 0)
Screenshot: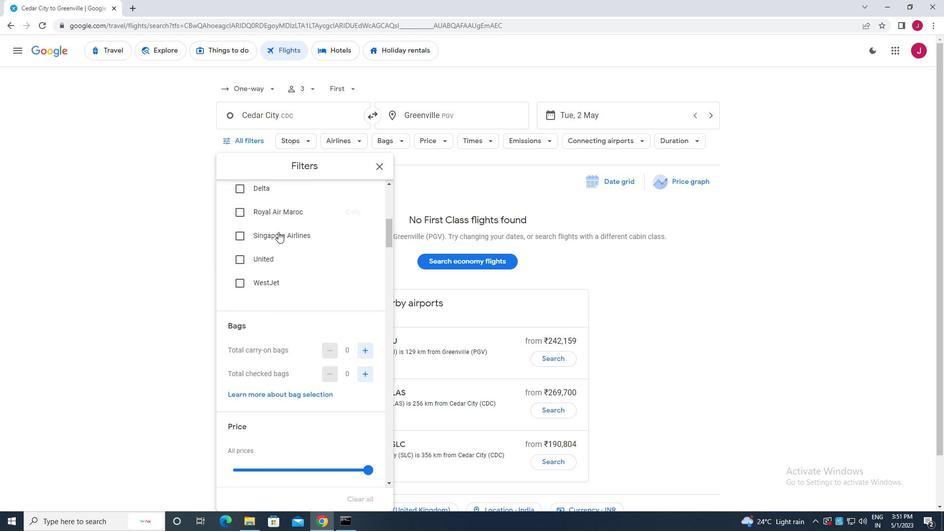 
Action: Mouse moved to (278, 236)
Screenshot: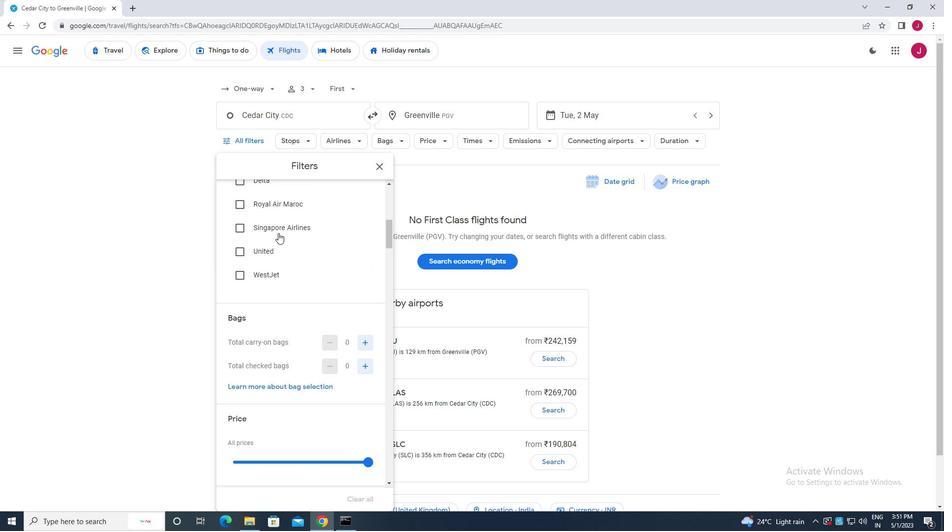 
Action: Mouse scrolled (278, 236) with delta (0, 0)
Screenshot: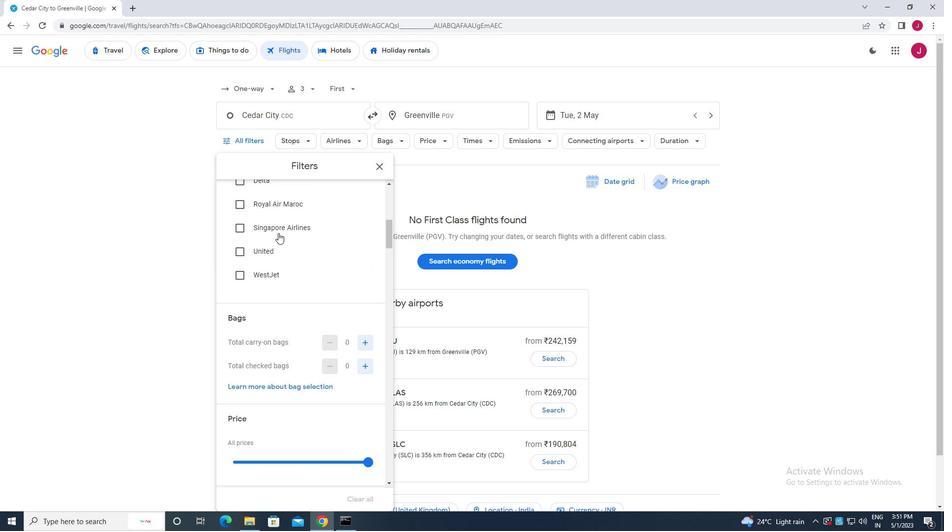 
Action: Mouse moved to (278, 237)
Screenshot: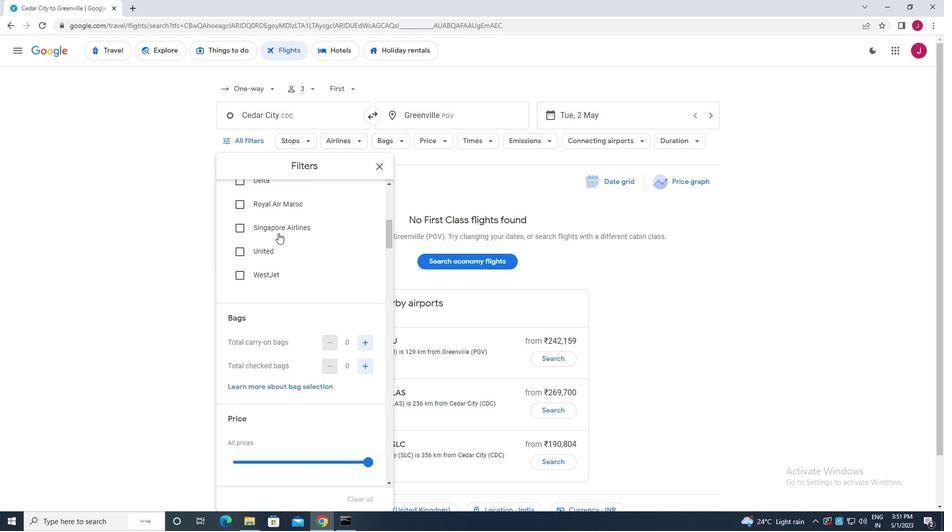 
Action: Mouse scrolled (278, 236) with delta (0, 0)
Screenshot: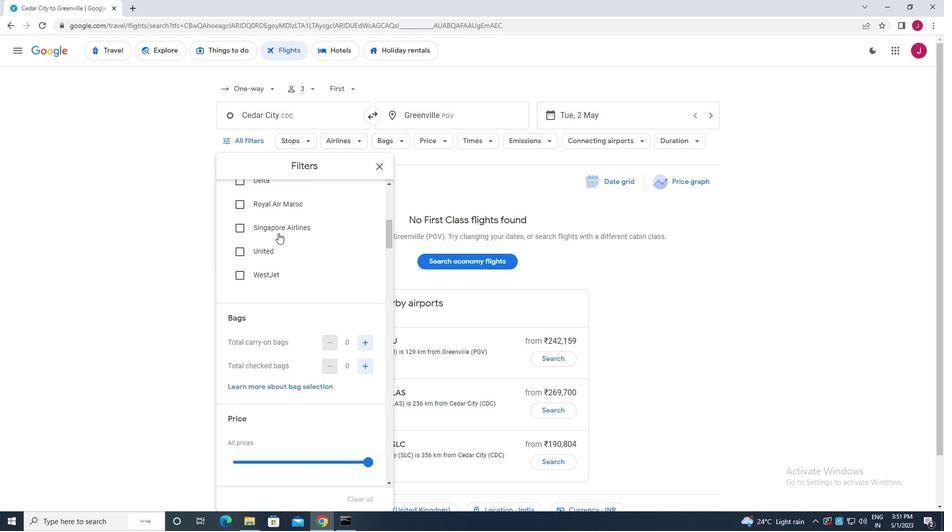 
Action: Mouse moved to (366, 196)
Screenshot: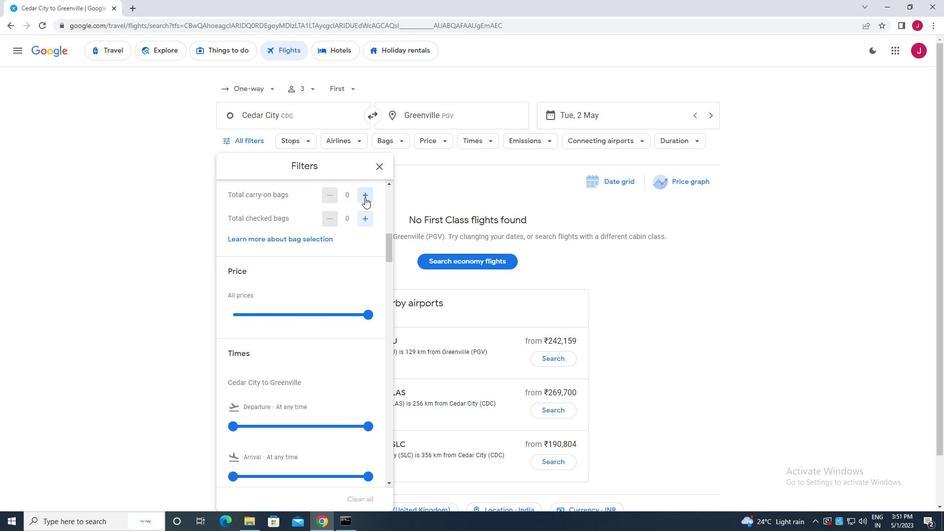 
Action: Mouse pressed left at (366, 196)
Screenshot: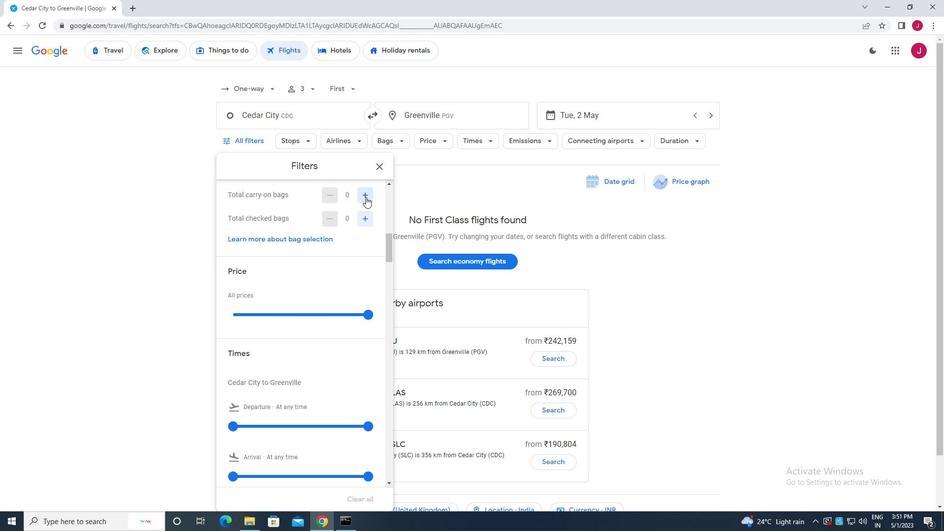 
Action: Mouse moved to (366, 316)
Screenshot: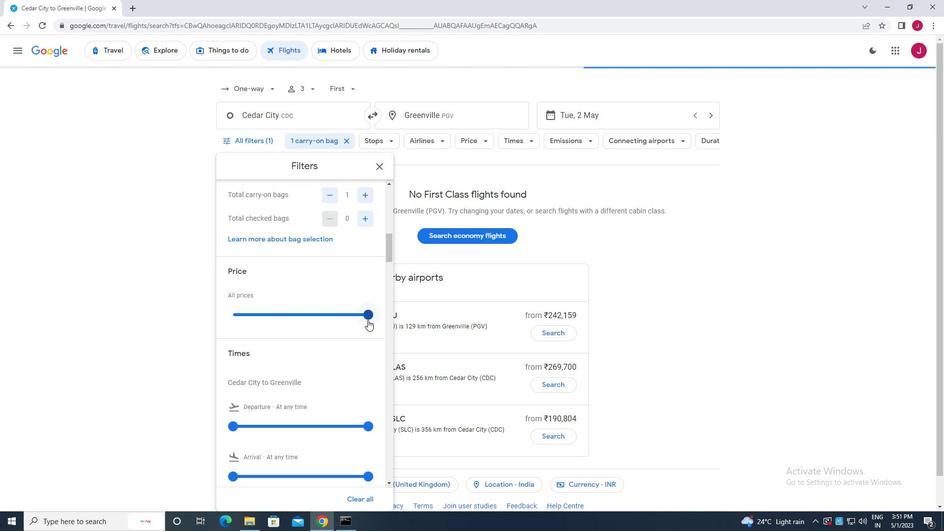 
Action: Mouse pressed left at (366, 316)
Screenshot: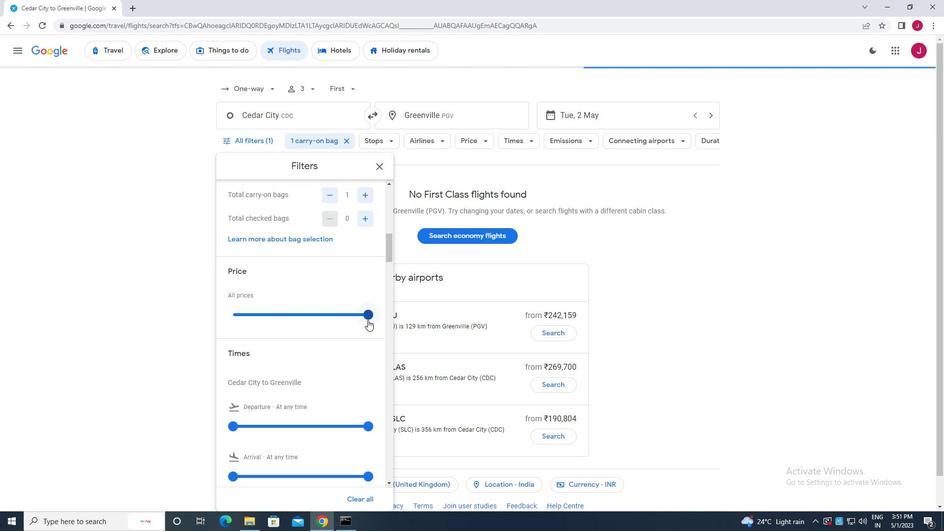 
Action: Mouse moved to (346, 339)
Screenshot: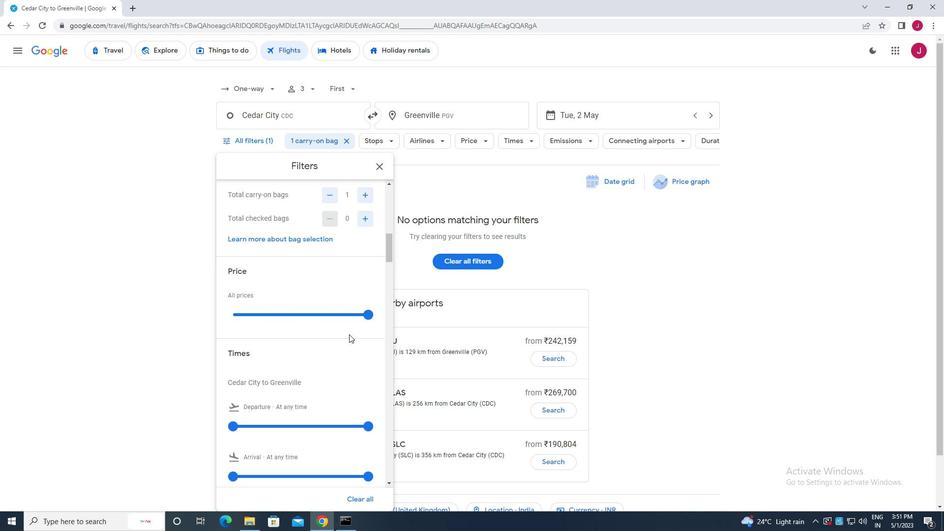
Action: Mouse scrolled (346, 339) with delta (0, 0)
Screenshot: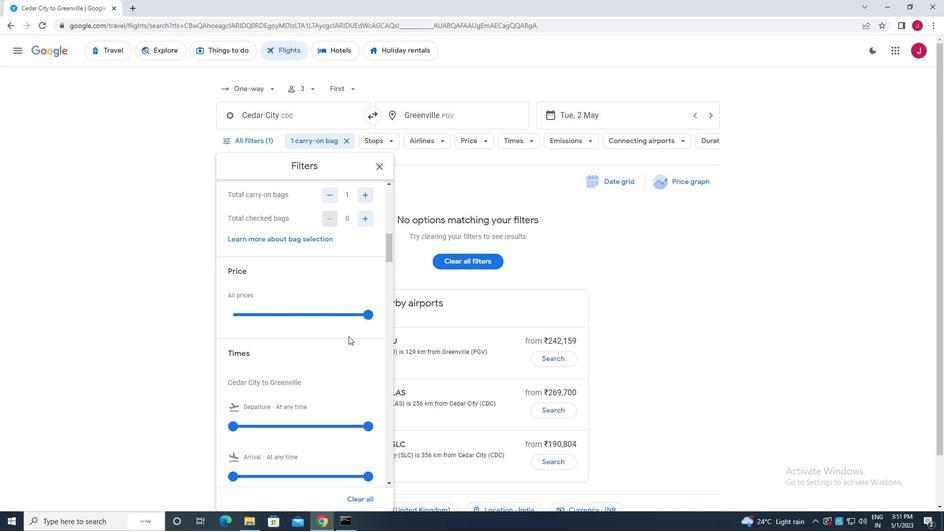 
Action: Mouse scrolled (346, 339) with delta (0, 0)
Screenshot: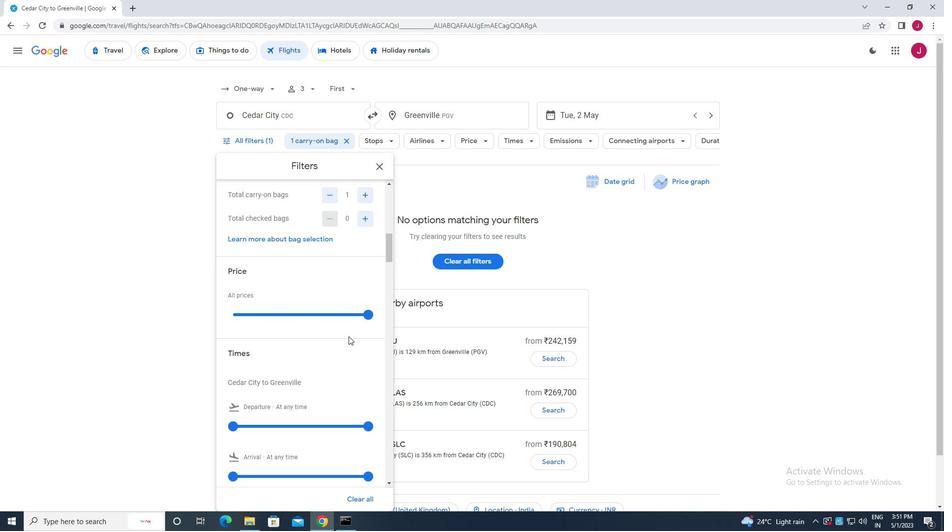 
Action: Mouse scrolled (346, 339) with delta (0, 0)
Screenshot: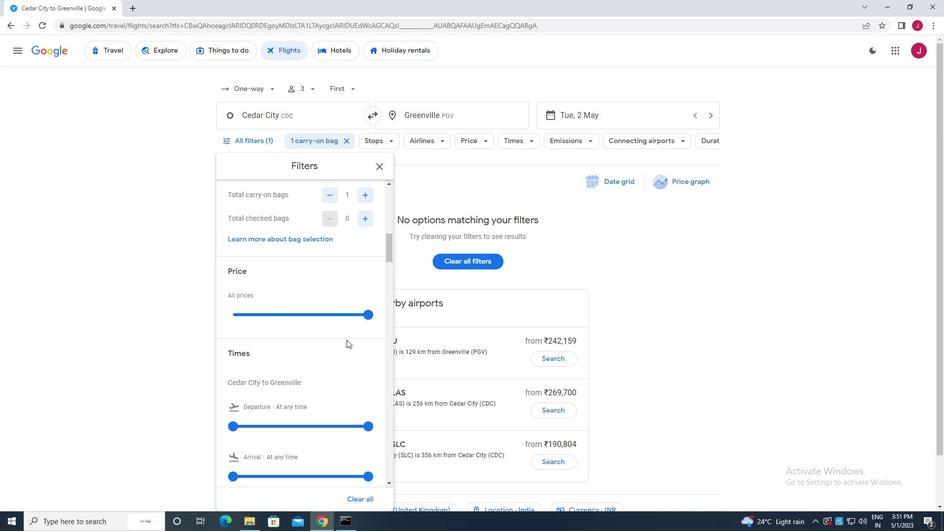 
Action: Mouse moved to (346, 339)
Screenshot: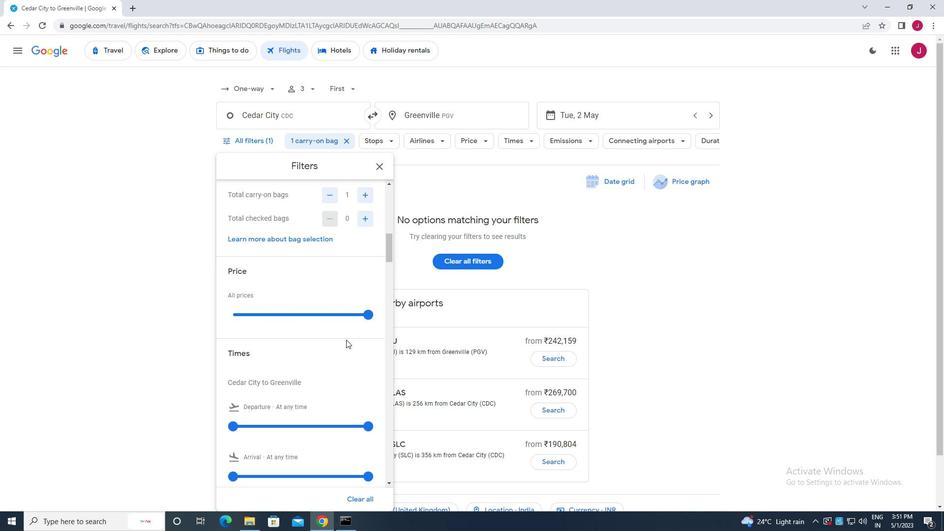 
Action: Mouse scrolled (346, 339) with delta (0, 0)
Screenshot: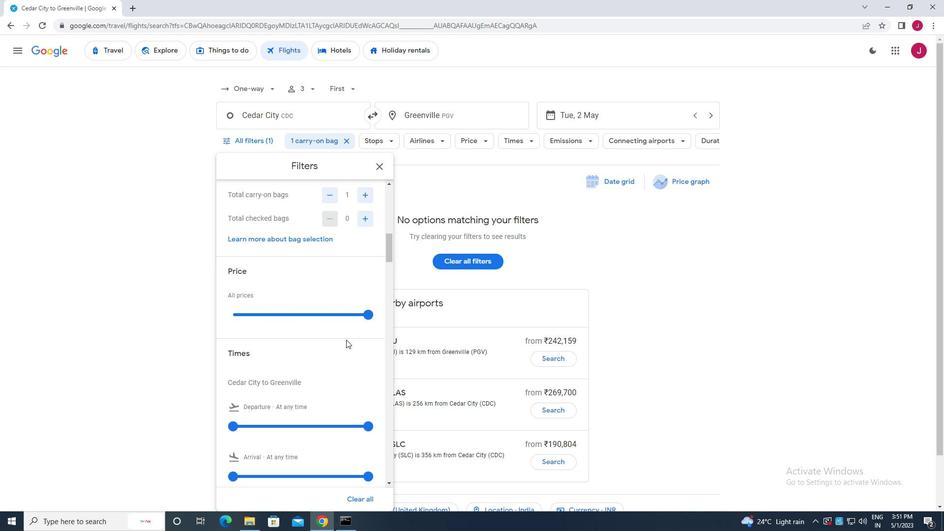 
Action: Mouse moved to (235, 228)
Screenshot: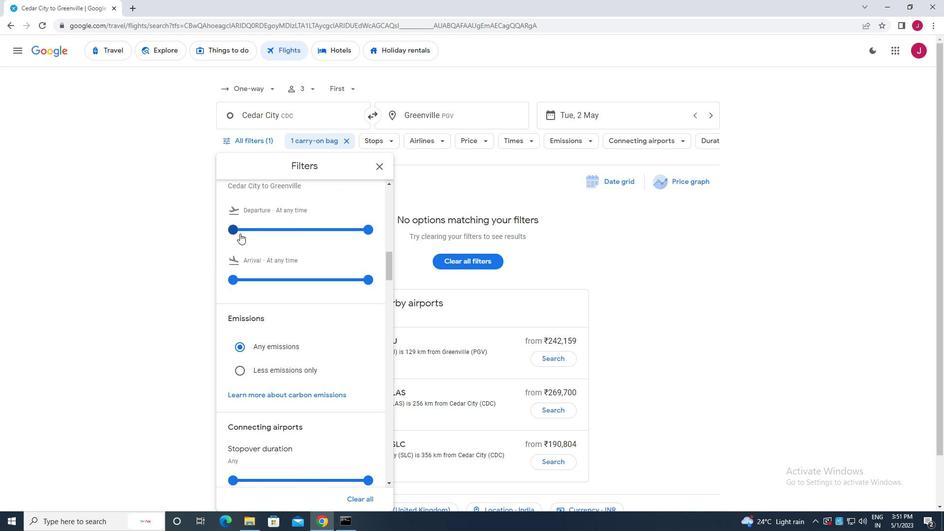 
Action: Mouse pressed left at (235, 228)
Screenshot: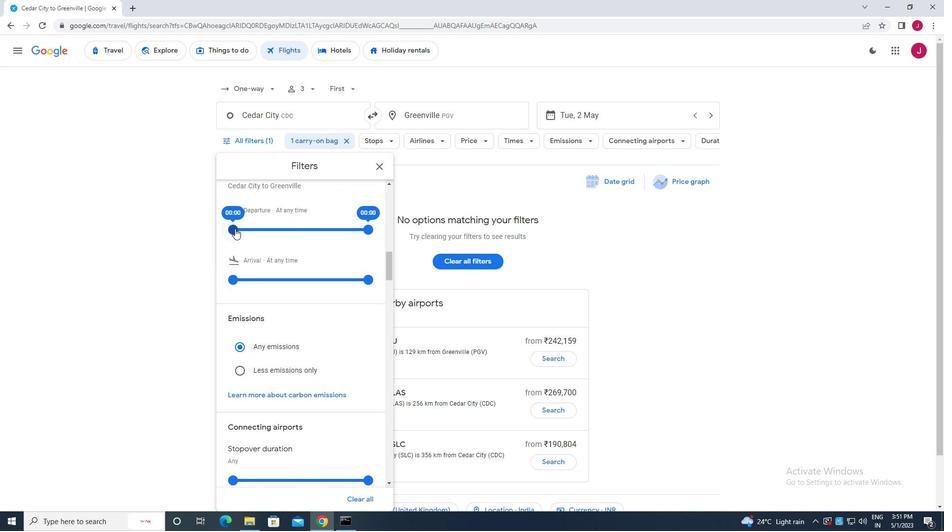 
Action: Mouse moved to (368, 230)
Screenshot: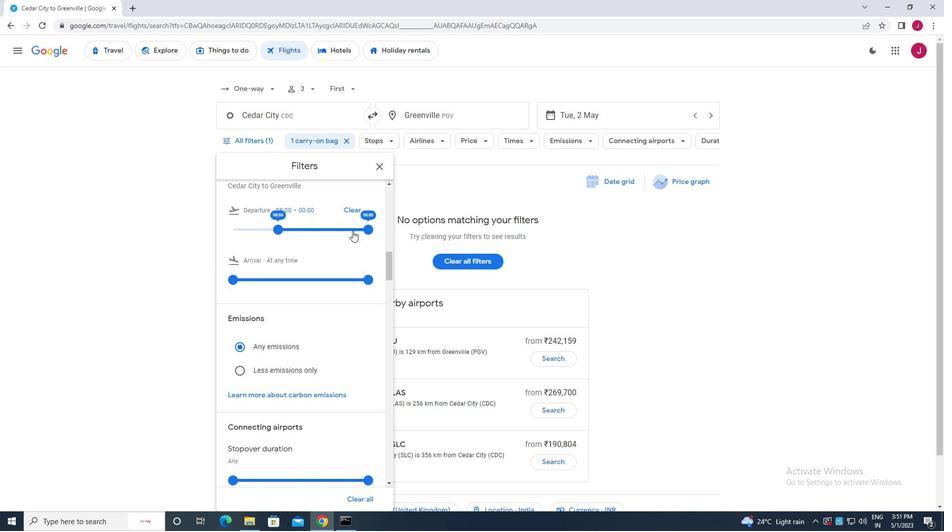 
Action: Mouse pressed left at (368, 230)
Screenshot: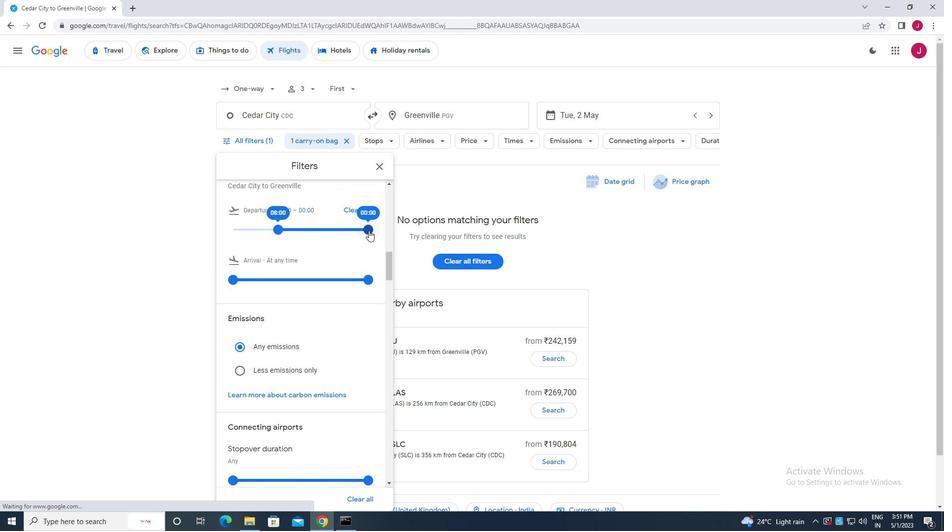
Action: Mouse moved to (381, 164)
Screenshot: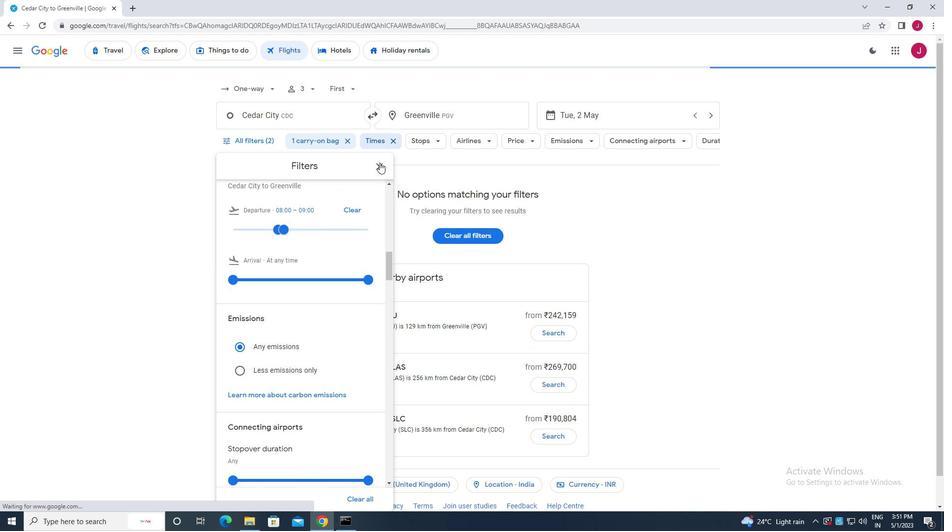 
Action: Mouse pressed left at (381, 164)
Screenshot: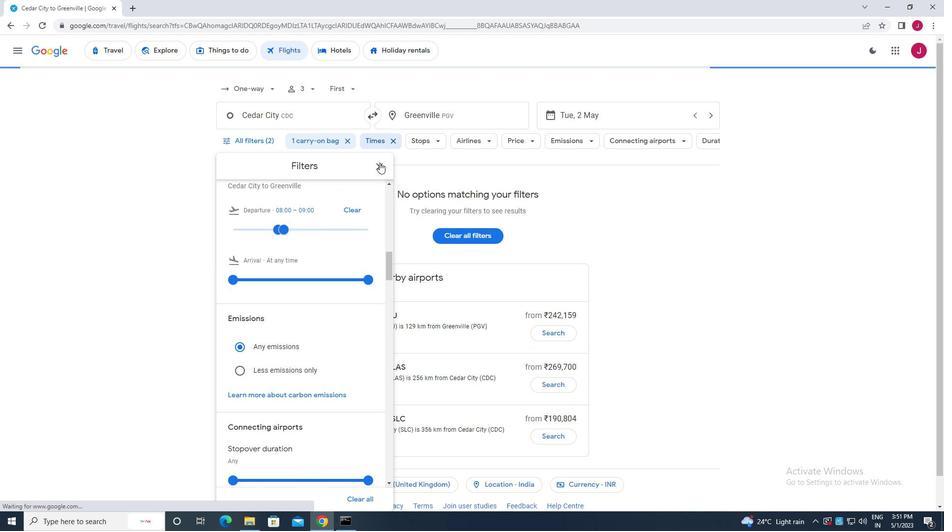 
Action: Mouse moved to (380, 170)
Screenshot: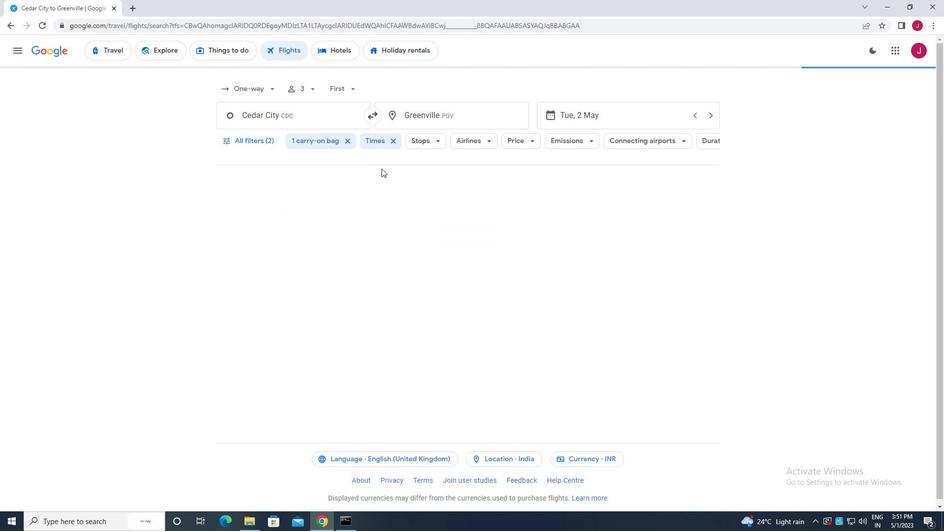 
